 Task: Add Organic Mushroom Nutrition Creamy Vanilla to the cart.
Action: Mouse moved to (256, 123)
Screenshot: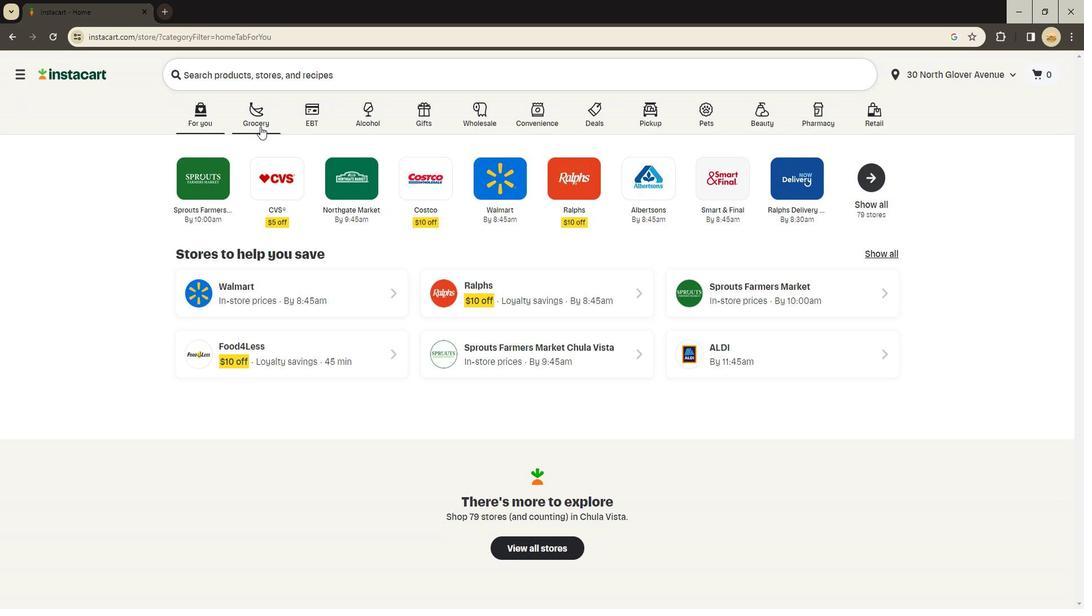 
Action: Mouse pressed left at (256, 123)
Screenshot: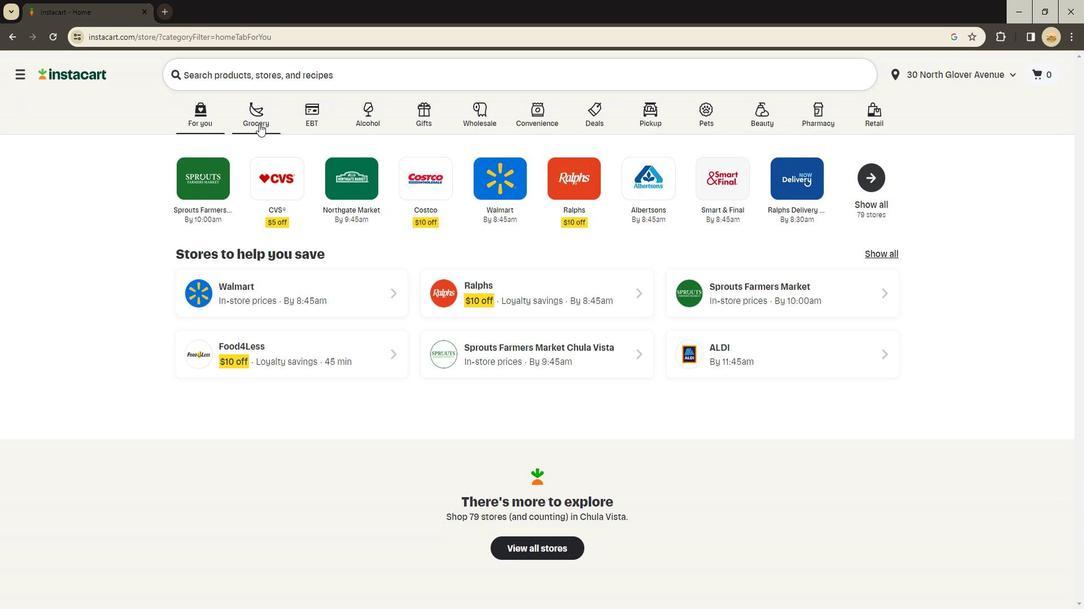 
Action: Mouse moved to (241, 337)
Screenshot: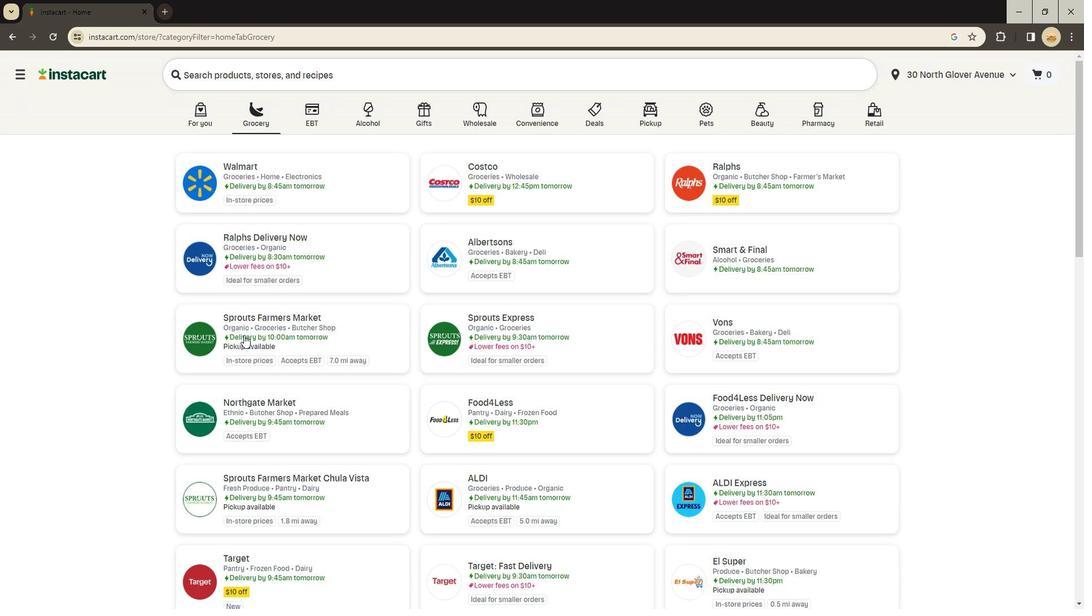 
Action: Mouse pressed left at (241, 337)
Screenshot: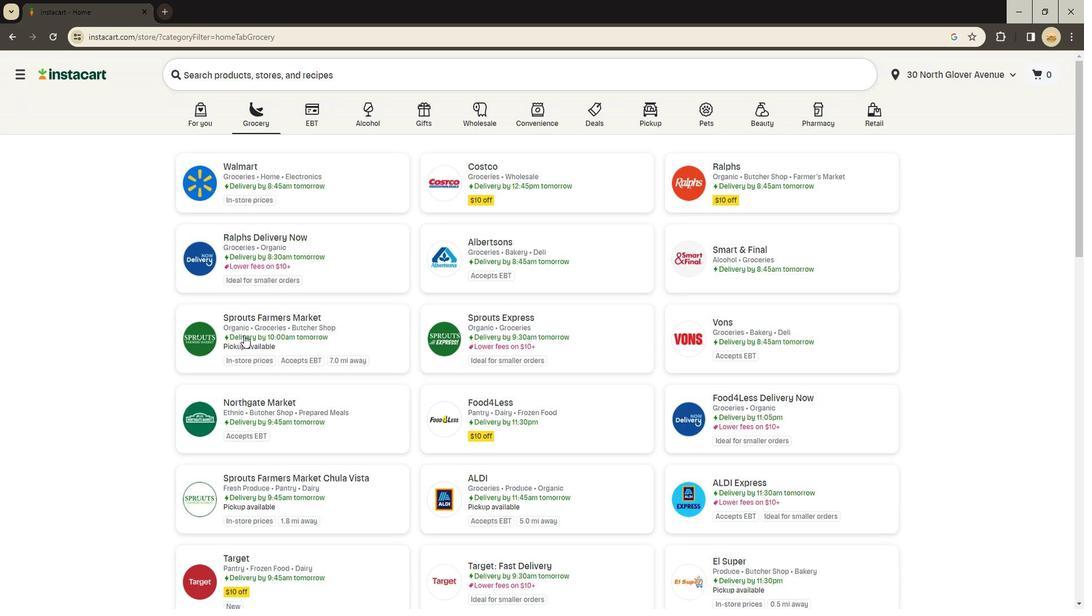 
Action: Mouse moved to (3, 388)
Screenshot: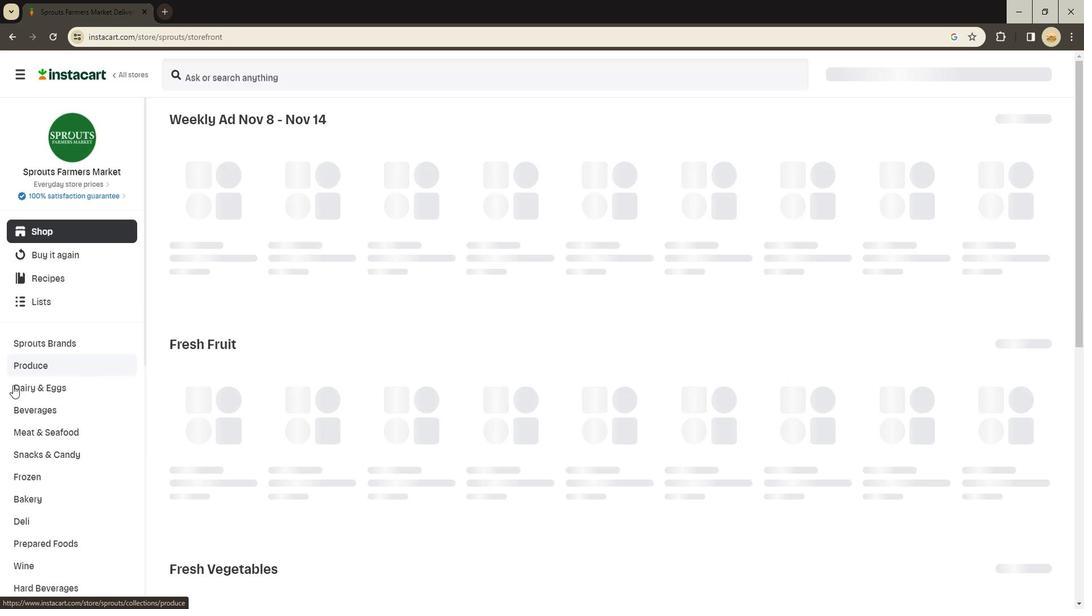 
Action: Mouse scrolled (3, 387) with delta (0, 0)
Screenshot: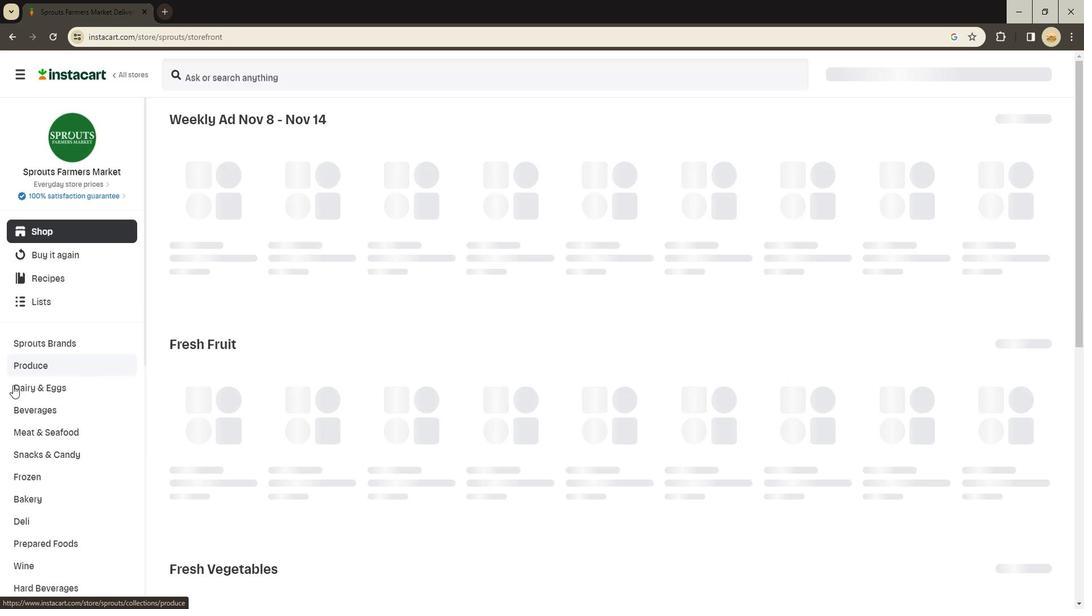 
Action: Mouse moved to (2, 388)
Screenshot: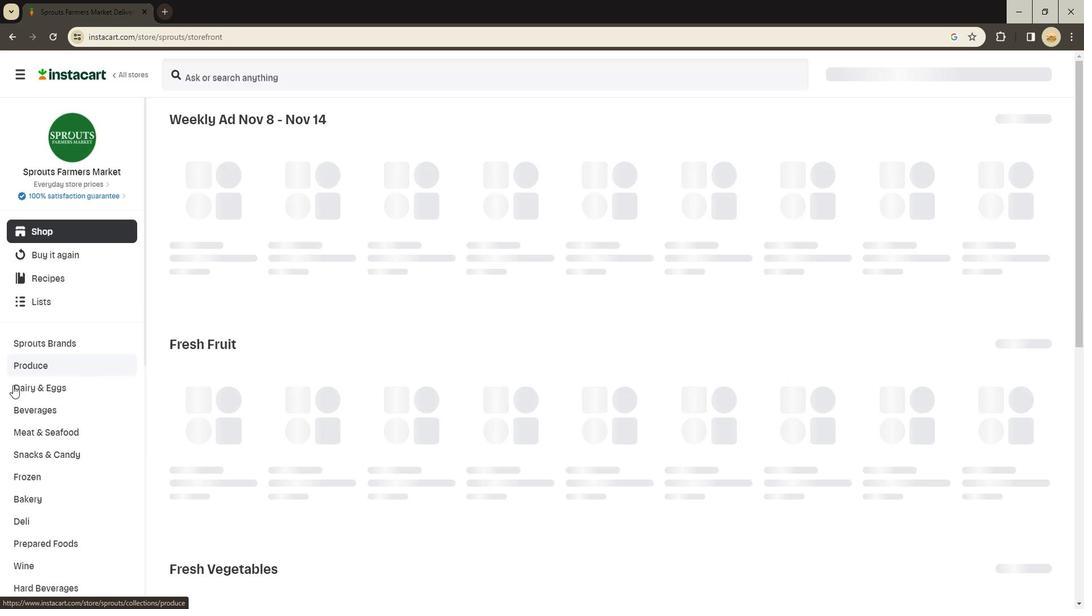
Action: Mouse scrolled (2, 387) with delta (0, 0)
Screenshot: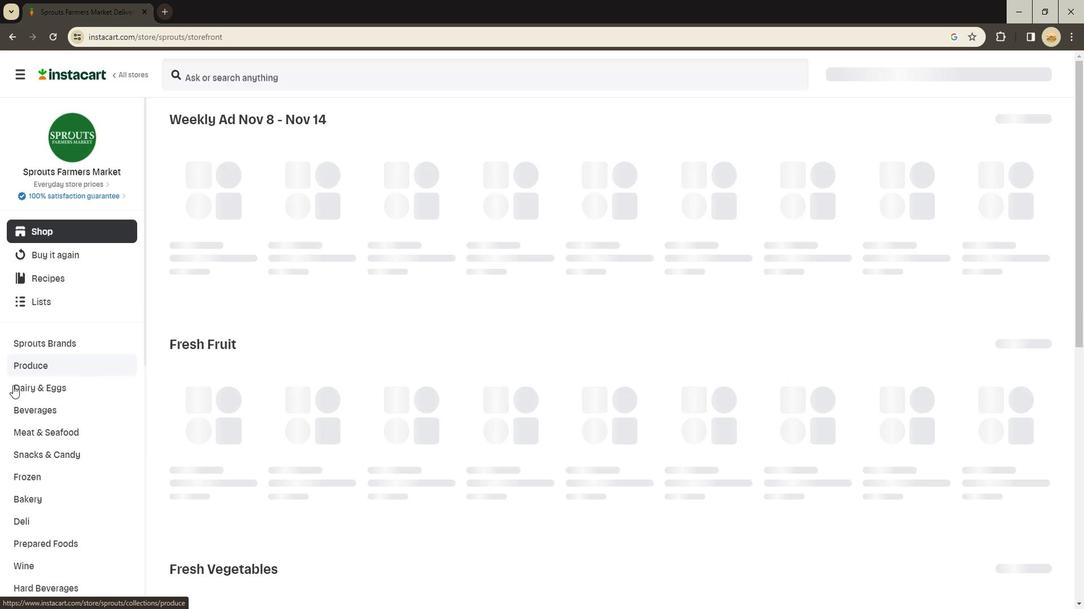 
Action: Mouse scrolled (2, 387) with delta (0, 0)
Screenshot: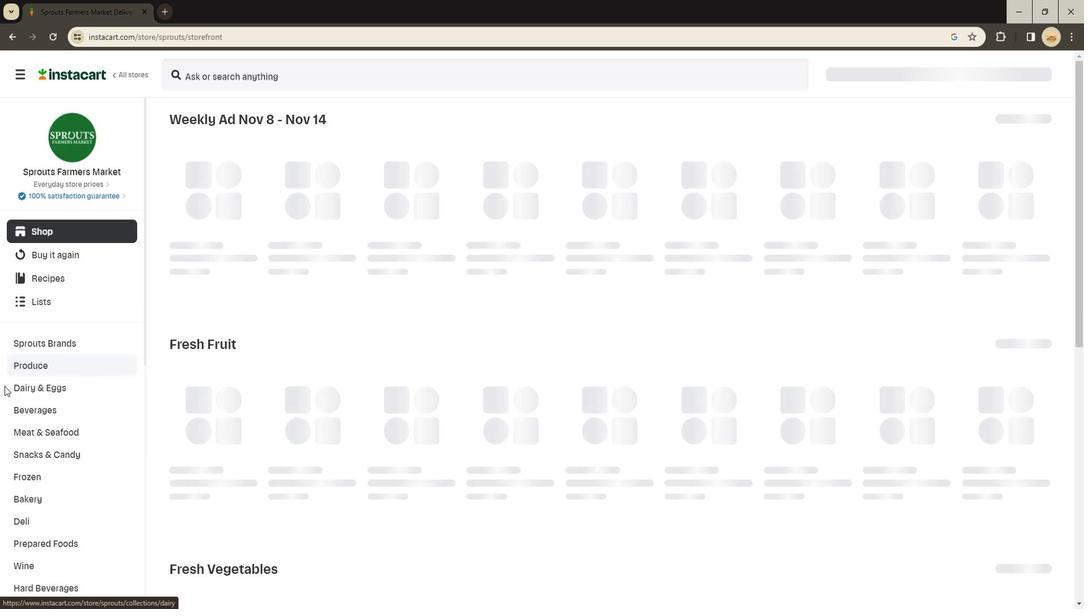 
Action: Mouse scrolled (2, 387) with delta (0, 0)
Screenshot: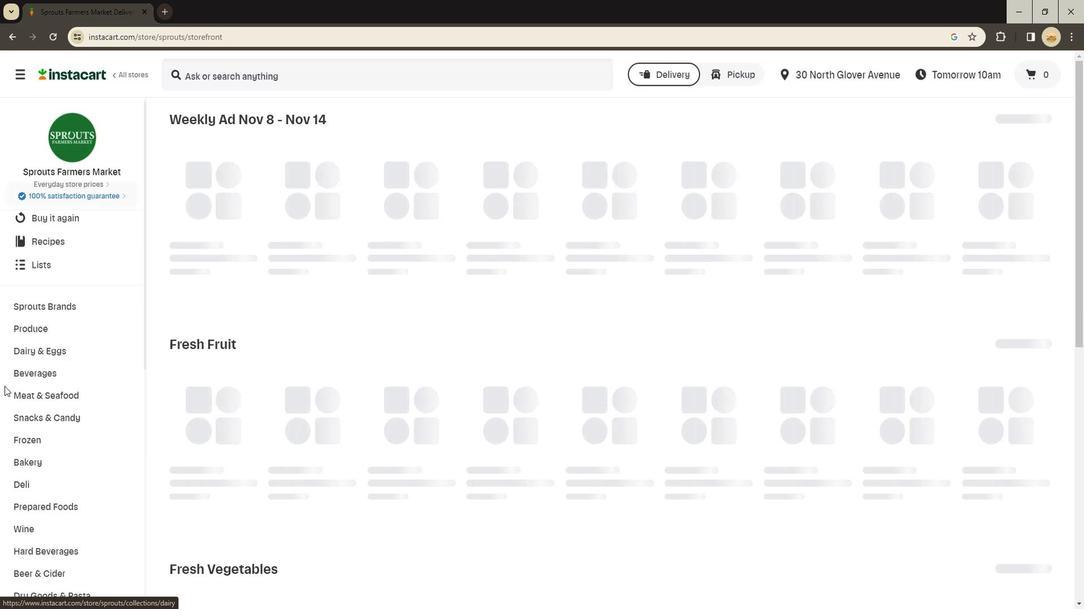 
Action: Mouse scrolled (2, 387) with delta (0, 0)
Screenshot: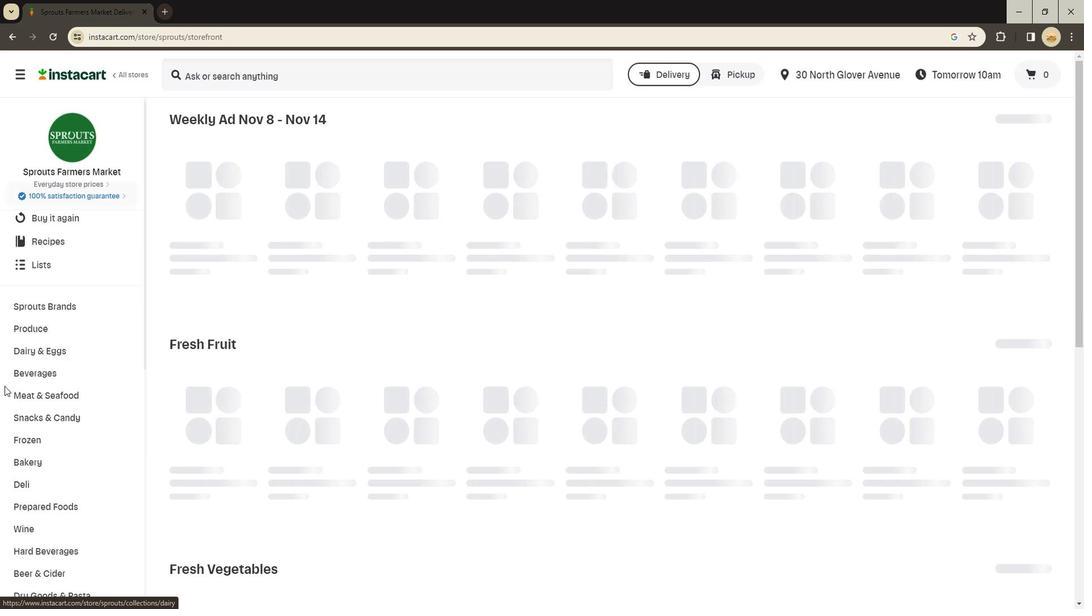 
Action: Mouse scrolled (2, 387) with delta (0, 0)
Screenshot: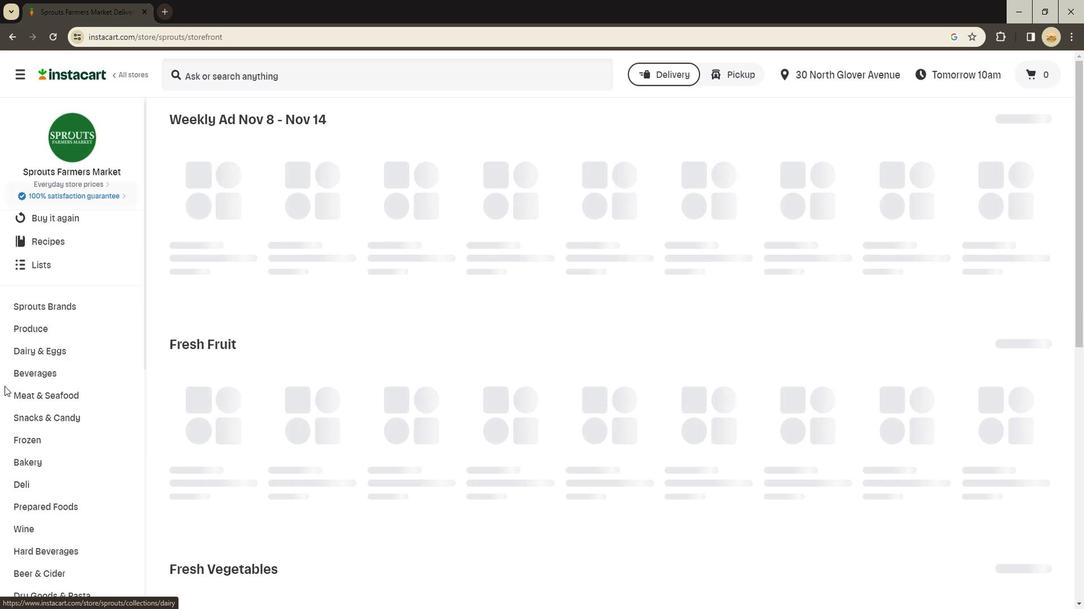 
Action: Mouse moved to (53, 437)
Screenshot: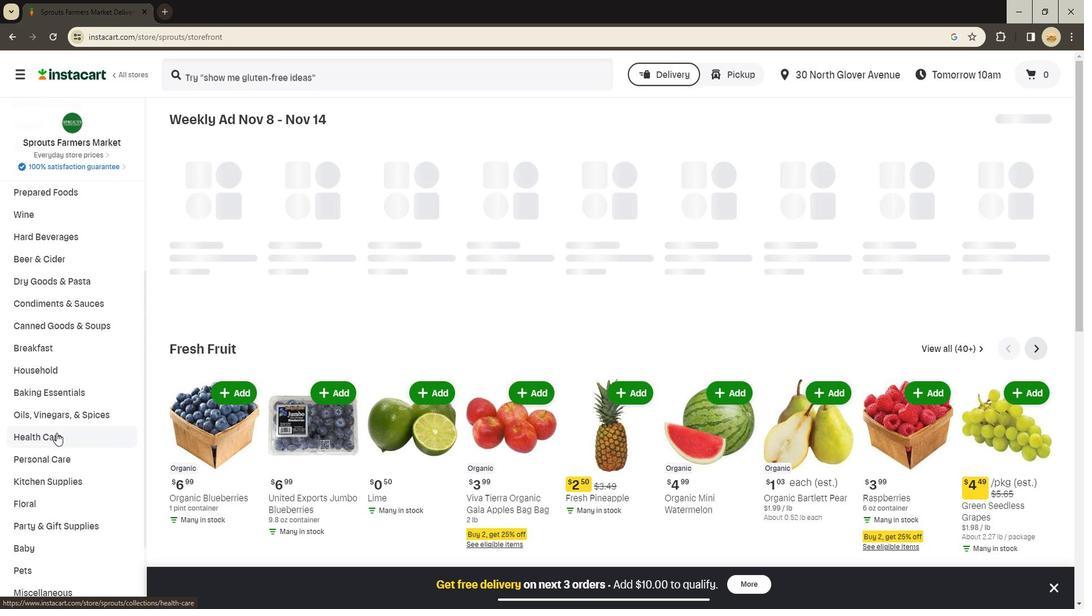 
Action: Mouse pressed left at (53, 437)
Screenshot: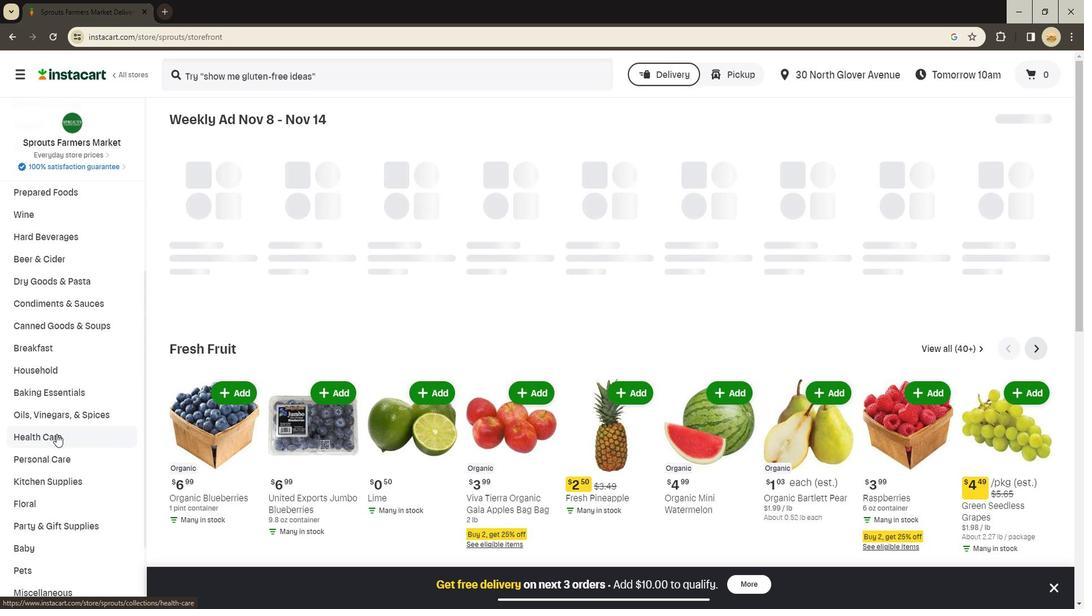 
Action: Mouse moved to (831, 149)
Screenshot: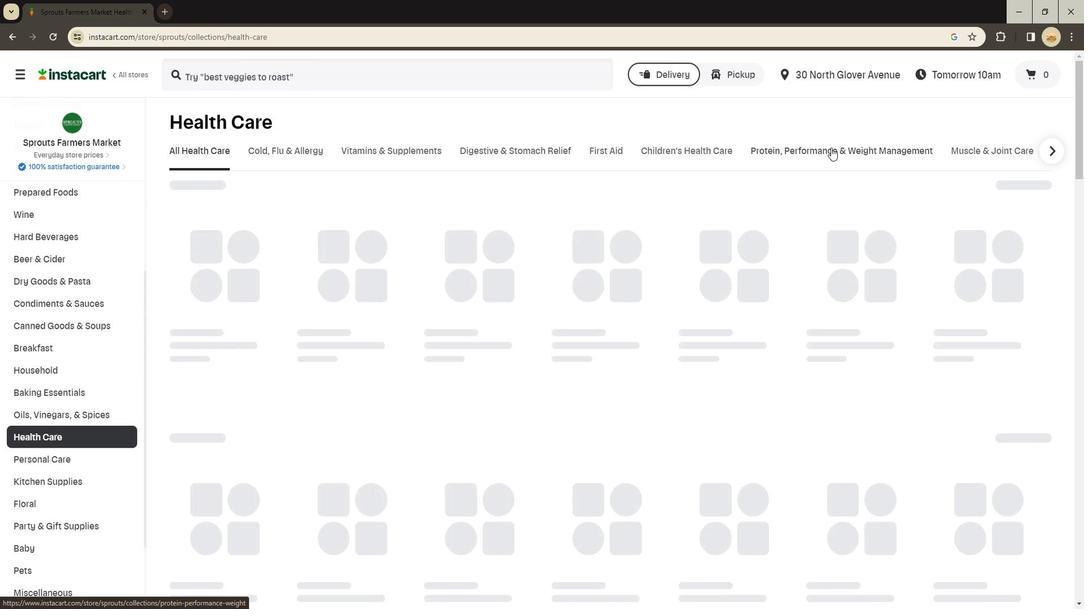 
Action: Mouse pressed left at (831, 149)
Screenshot: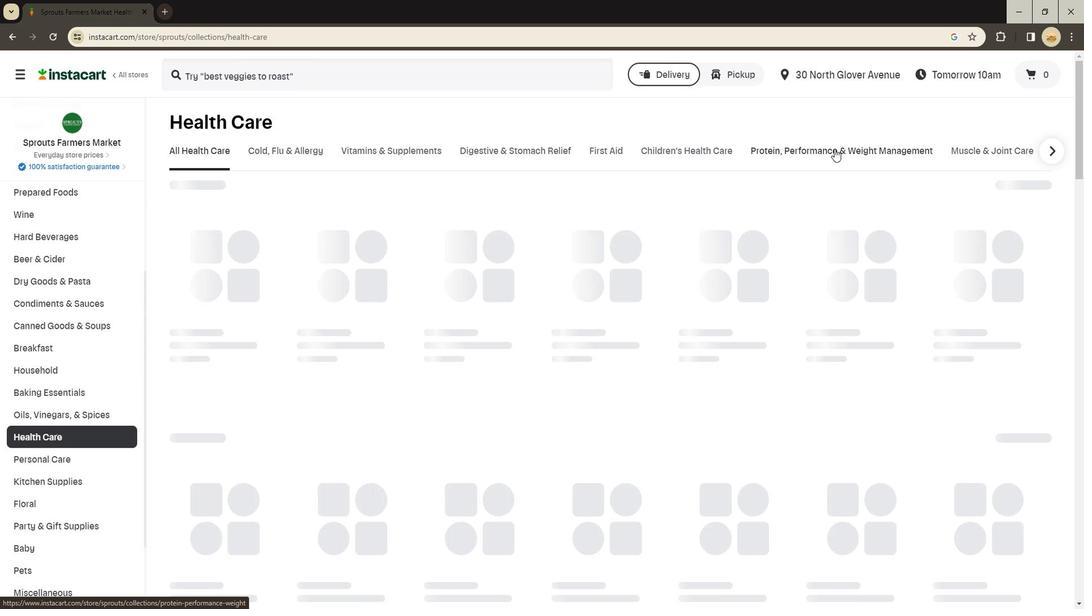 
Action: Mouse moved to (289, 200)
Screenshot: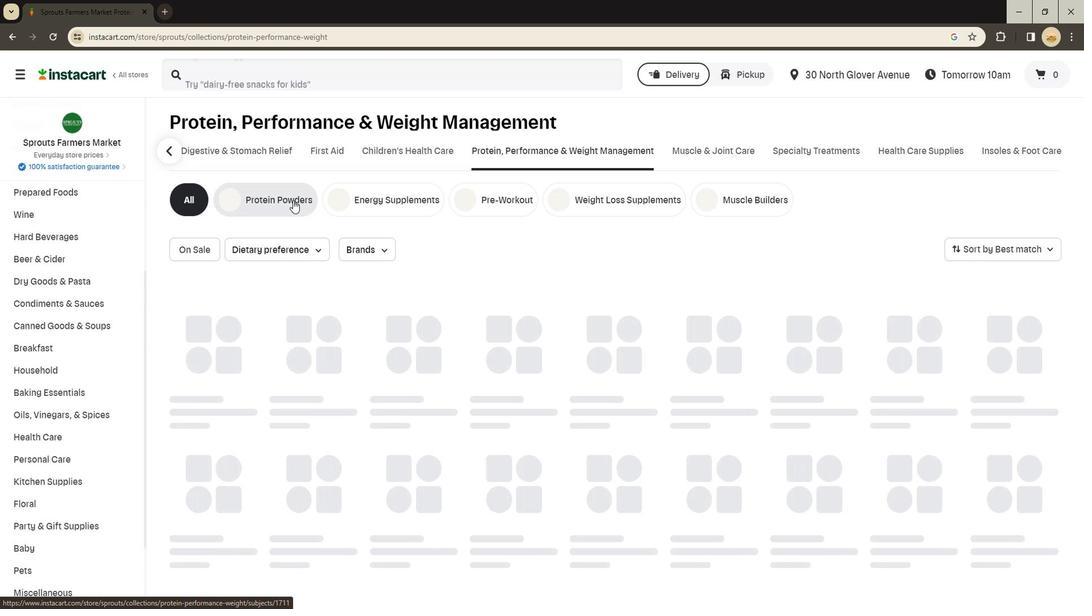 
Action: Mouse pressed left at (289, 200)
Screenshot: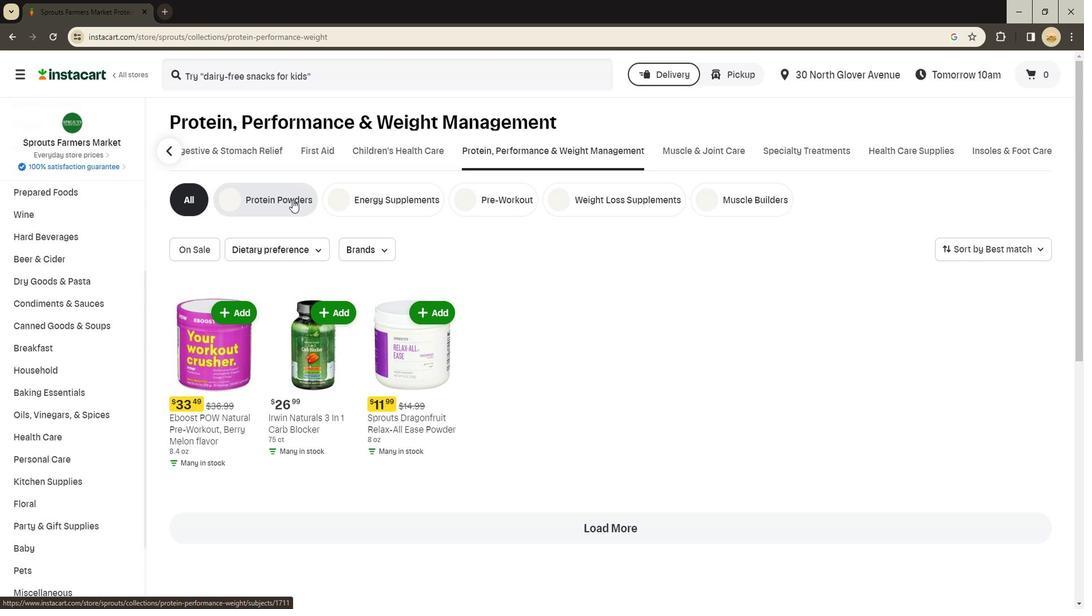 
Action: Mouse moved to (364, 78)
Screenshot: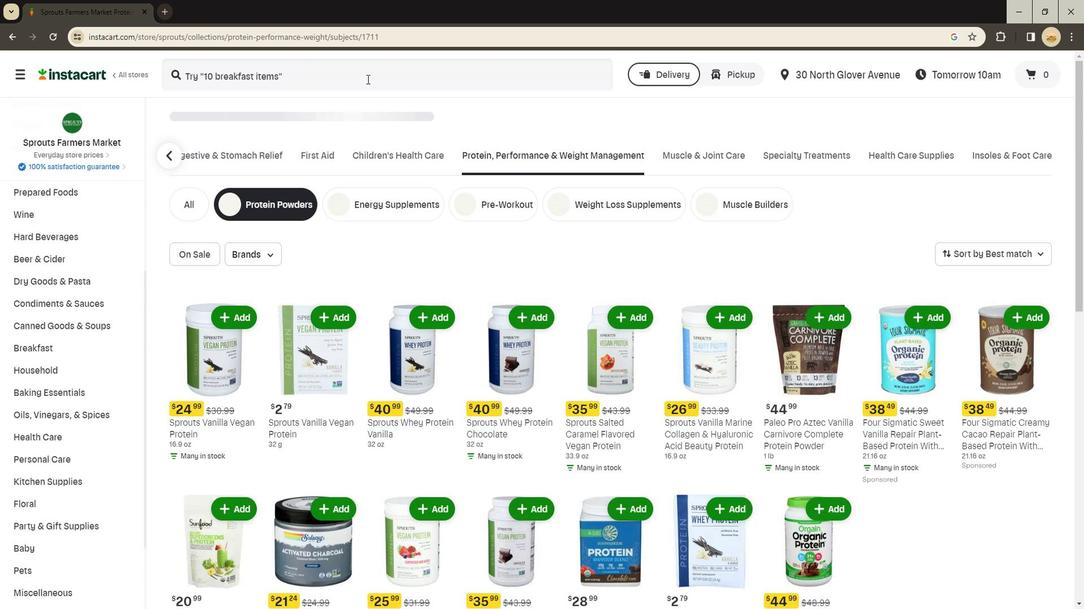 
Action: Mouse pressed left at (364, 78)
Screenshot: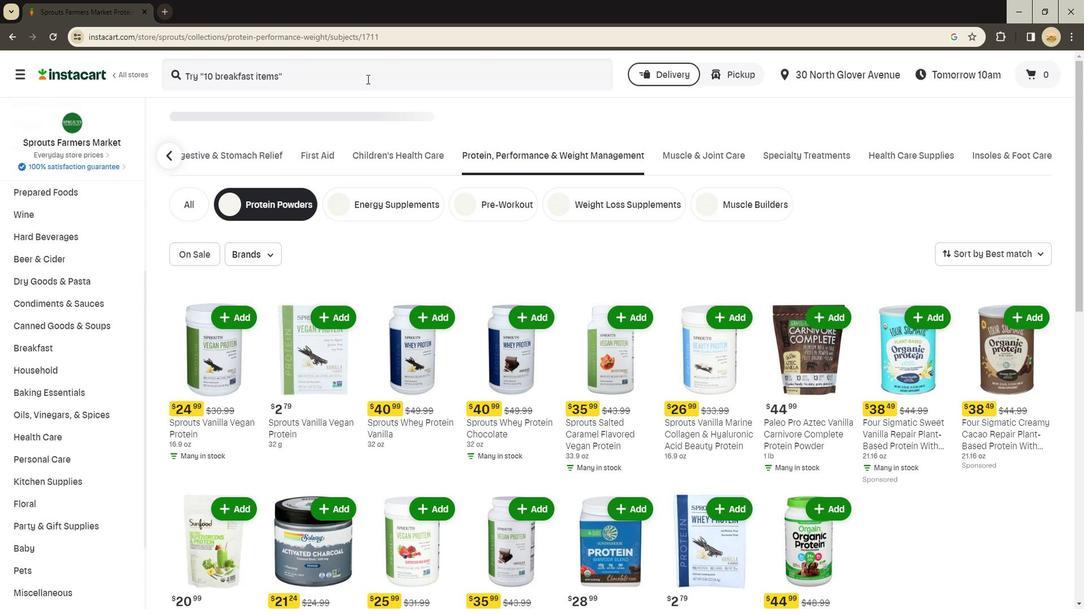 
Action: Key pressed <Key.shift><Key.shift><Key.shift>Organic<Key.space><Key.shift>Mushroom<Key.space><Key.shift>Nutrition<Key.space><Key.shift><Key.shift>Creamy<Key.space><Key.shift>Vanilla<Key.space><Key.enter>
Screenshot: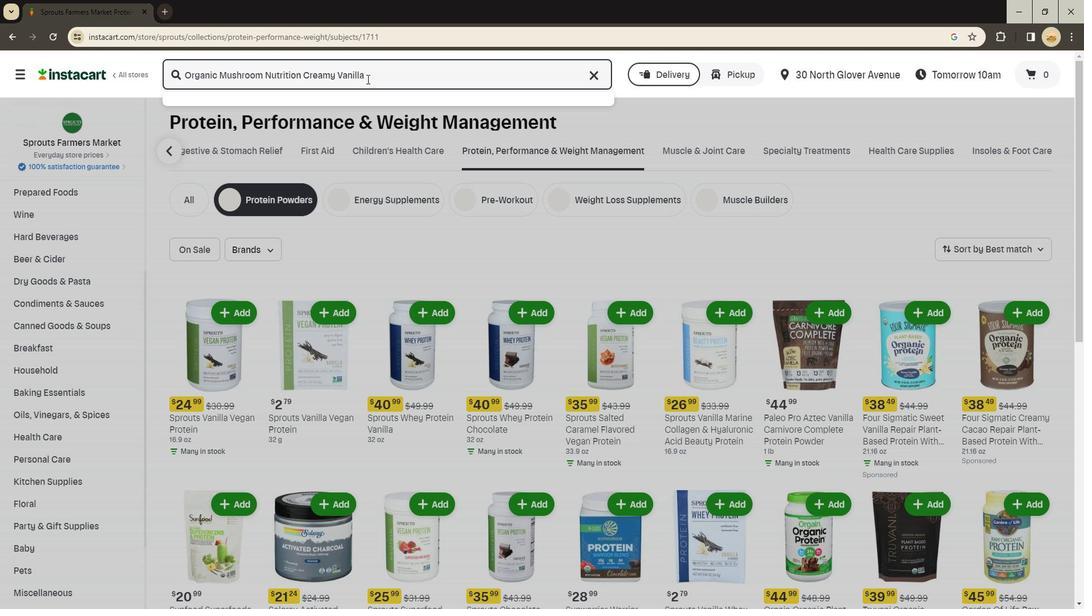 
Action: Mouse moved to (902, 370)
Screenshot: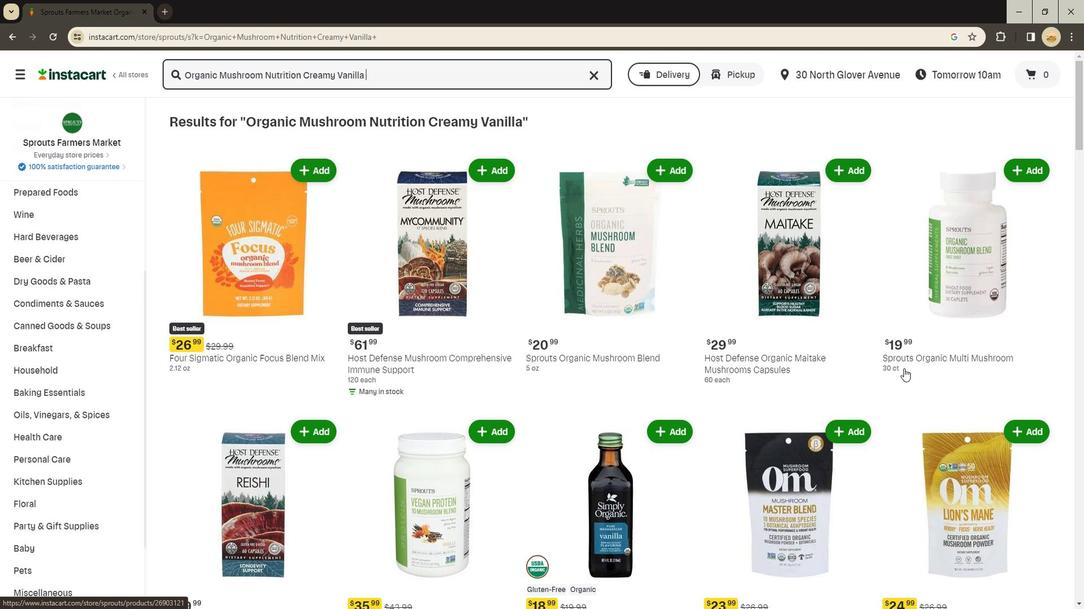 
Action: Mouse scrolled (902, 369) with delta (0, 0)
Screenshot: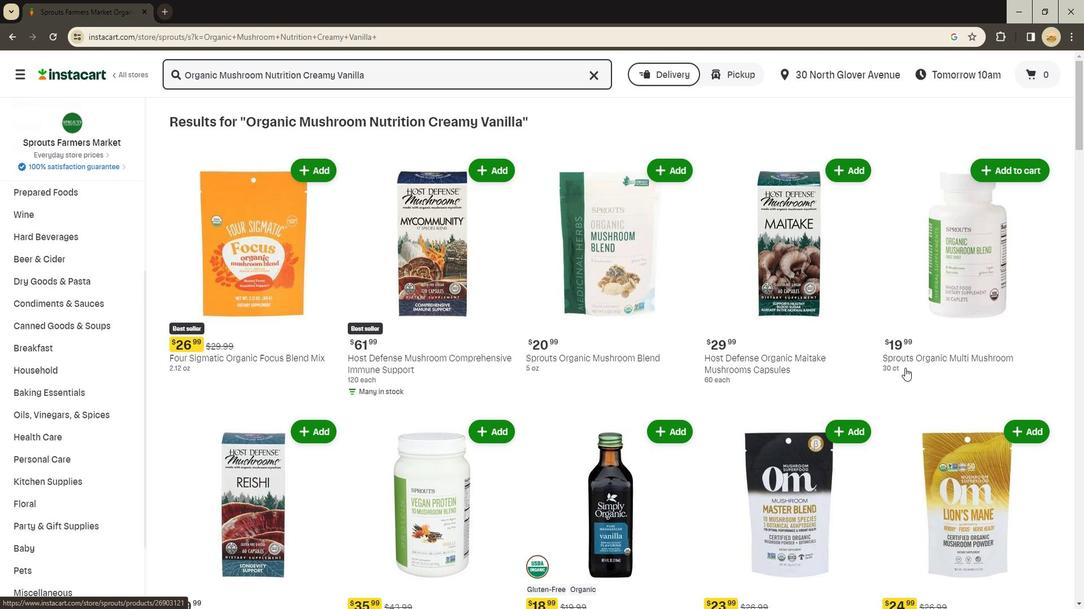 
Action: Mouse scrolled (902, 369) with delta (0, 0)
Screenshot: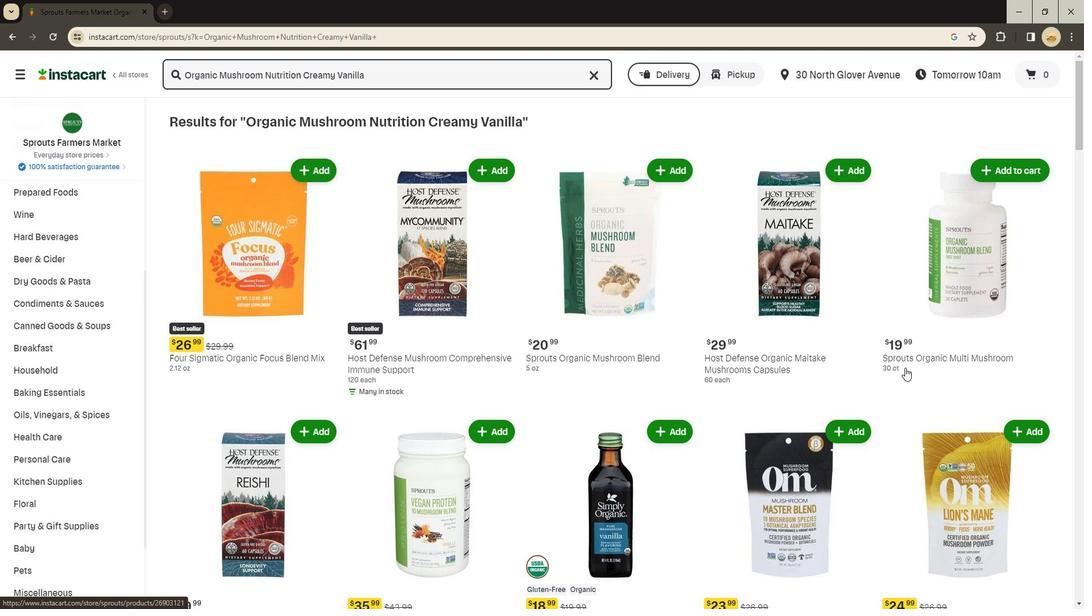 
Action: Mouse moved to (902, 370)
Screenshot: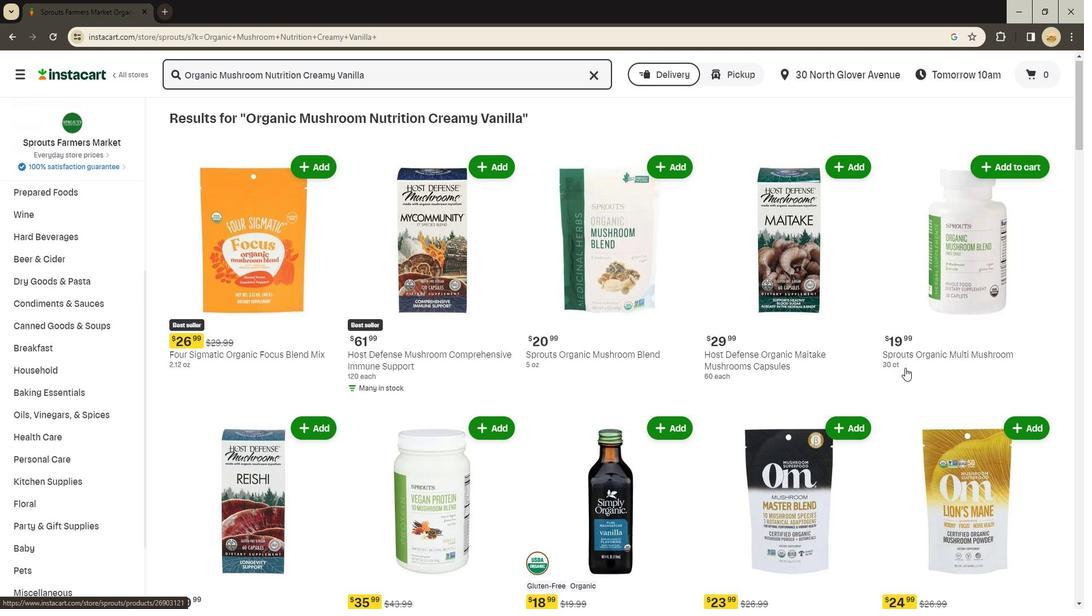 
Action: Mouse scrolled (902, 369) with delta (0, 0)
Screenshot: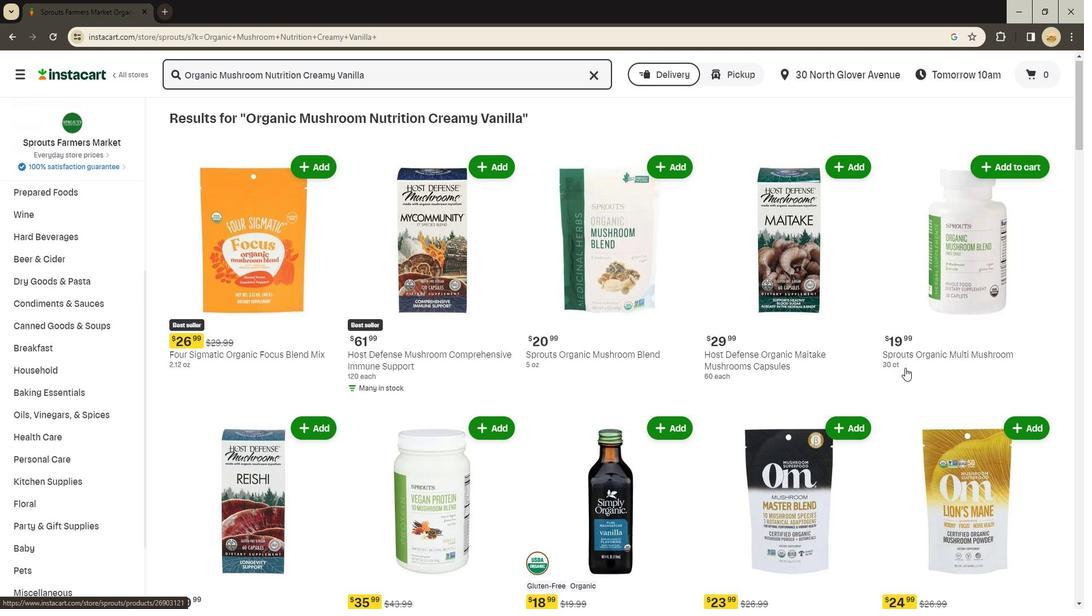 
Action: Mouse moved to (901, 371)
Screenshot: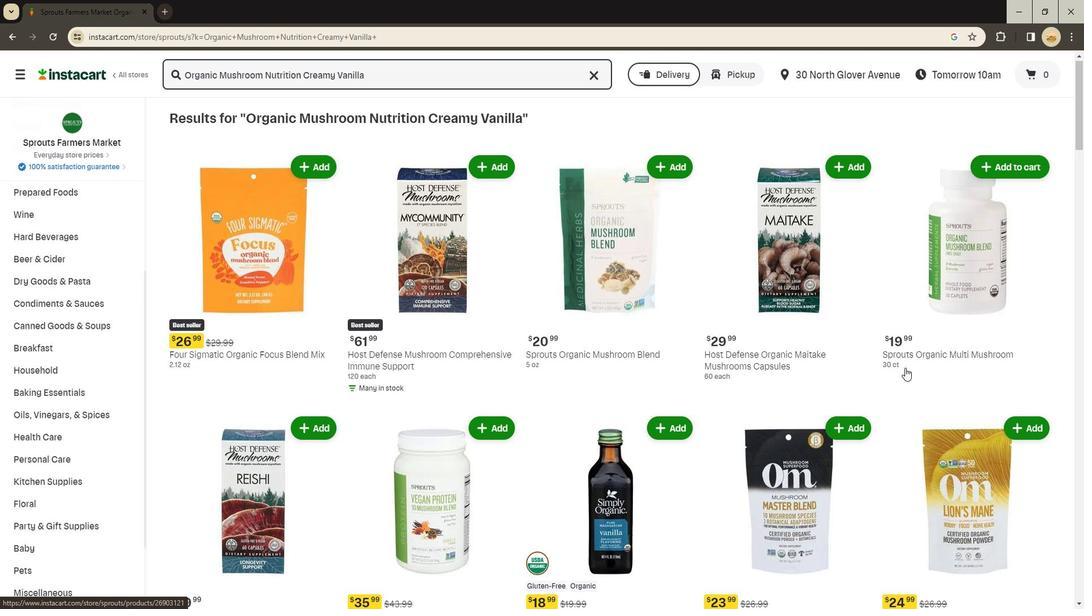 
Action: Mouse scrolled (901, 370) with delta (0, 0)
Screenshot: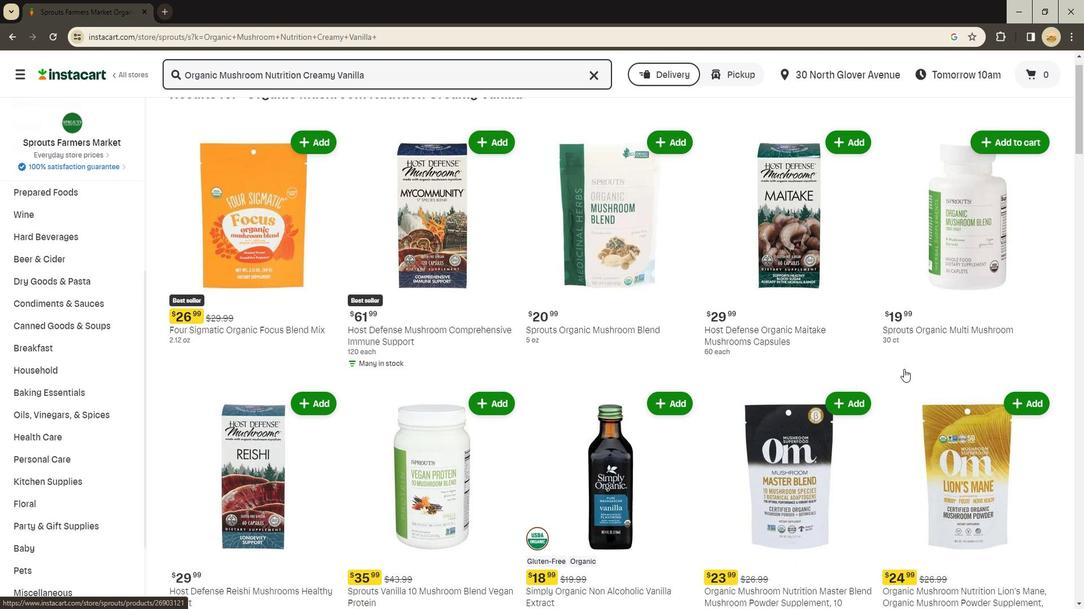 
Action: Mouse moved to (995, 403)
Screenshot: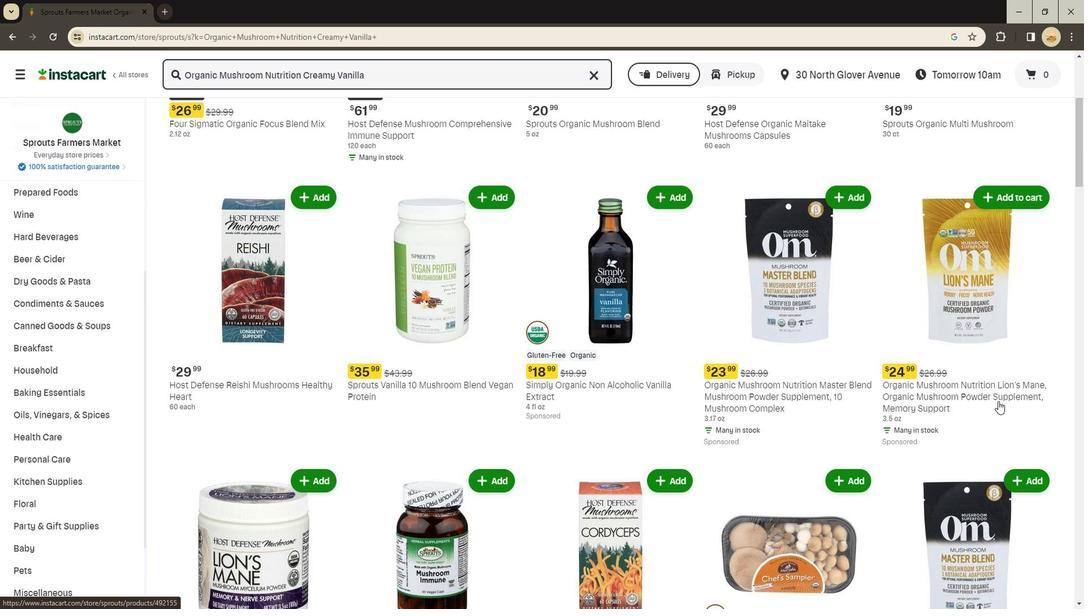 
Action: Mouse scrolled (995, 403) with delta (0, 0)
Screenshot: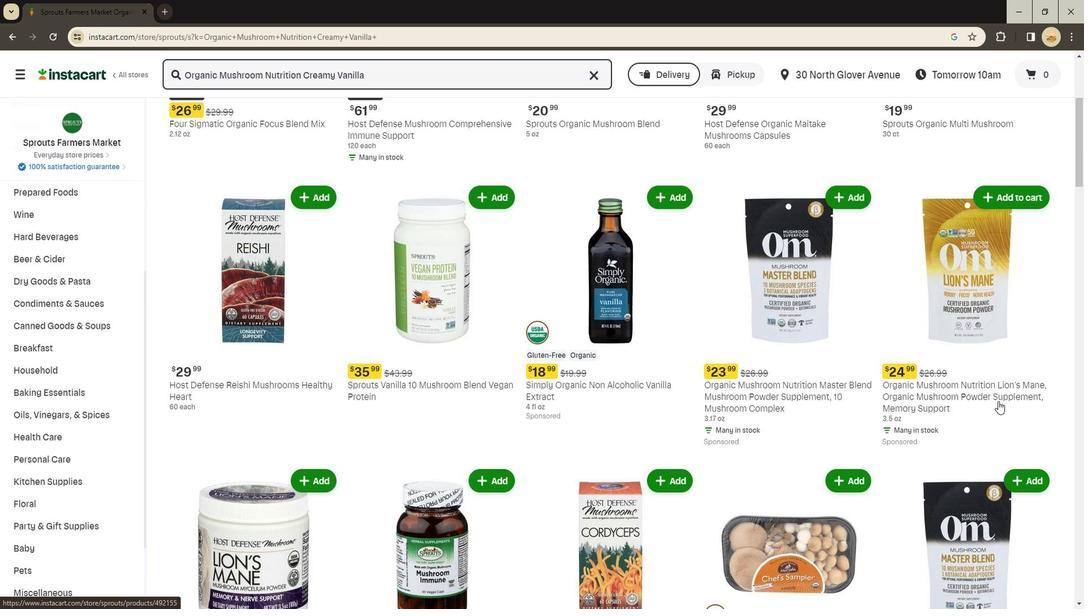 
Action: Mouse moved to (994, 408)
Screenshot: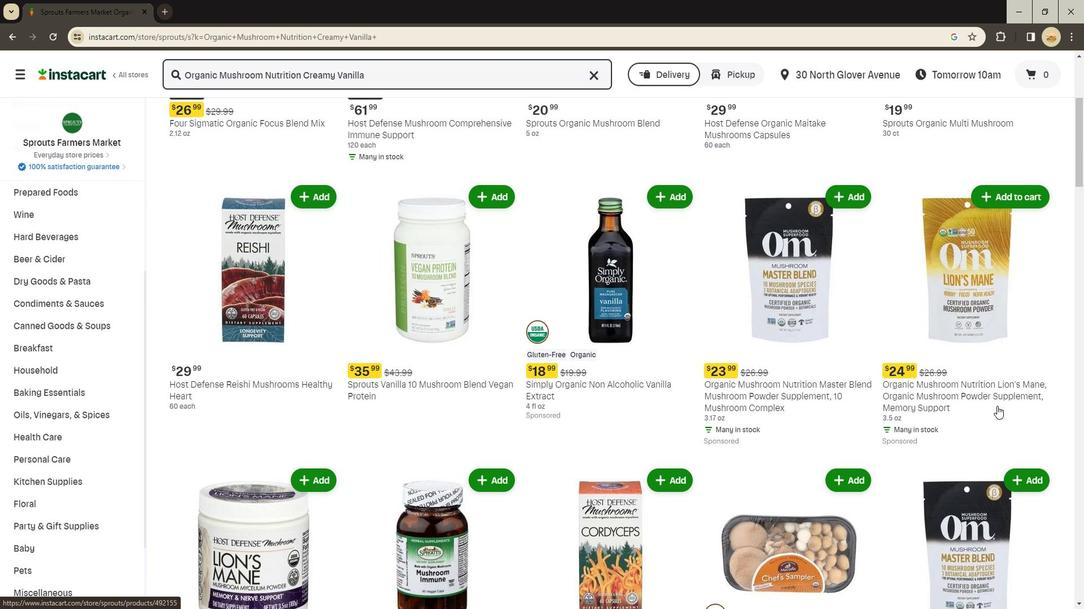 
Action: Mouse scrolled (994, 407) with delta (0, 0)
Screenshot: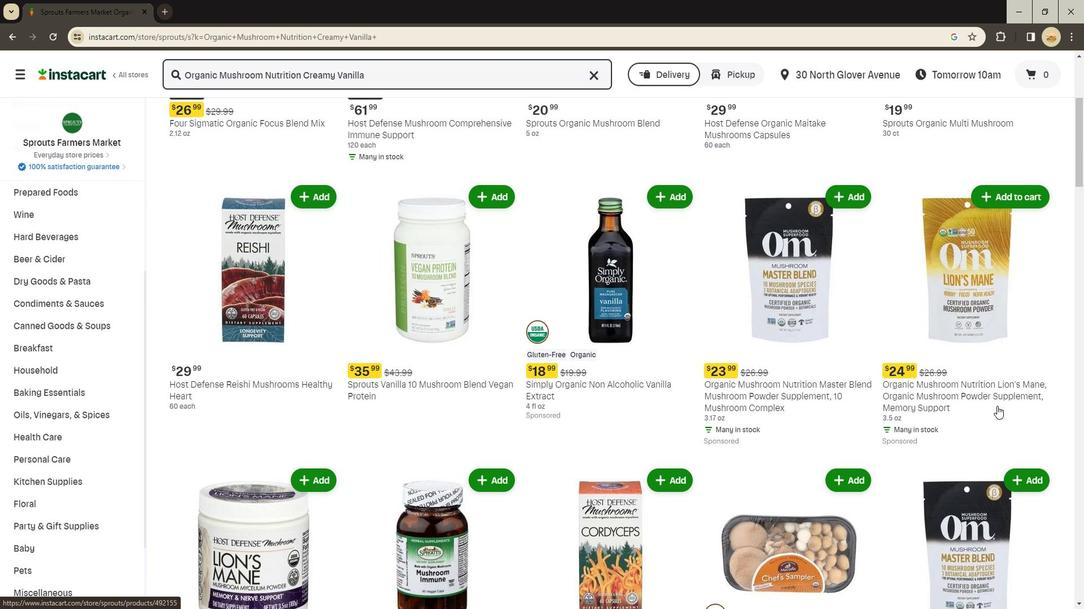 
Action: Mouse moved to (993, 409)
Screenshot: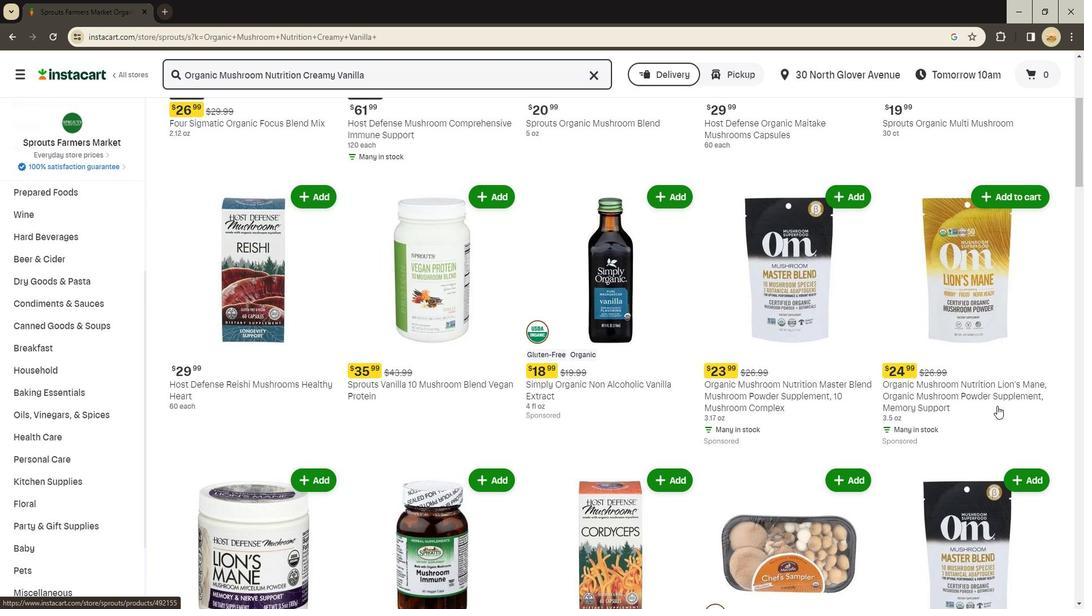 
Action: Mouse scrolled (993, 409) with delta (0, 0)
Screenshot: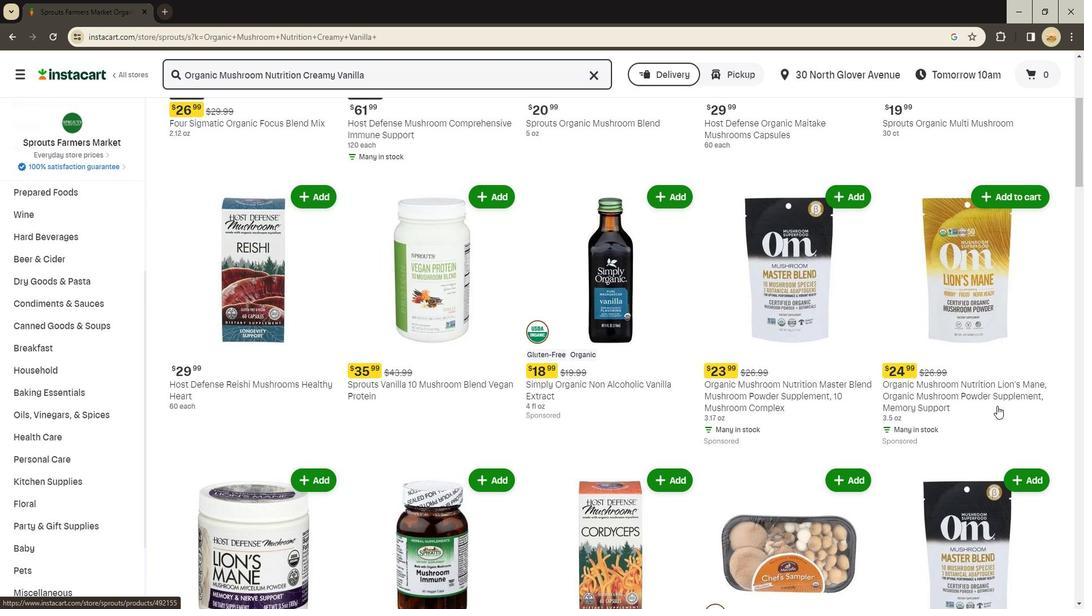 
Action: Mouse moved to (993, 409)
Screenshot: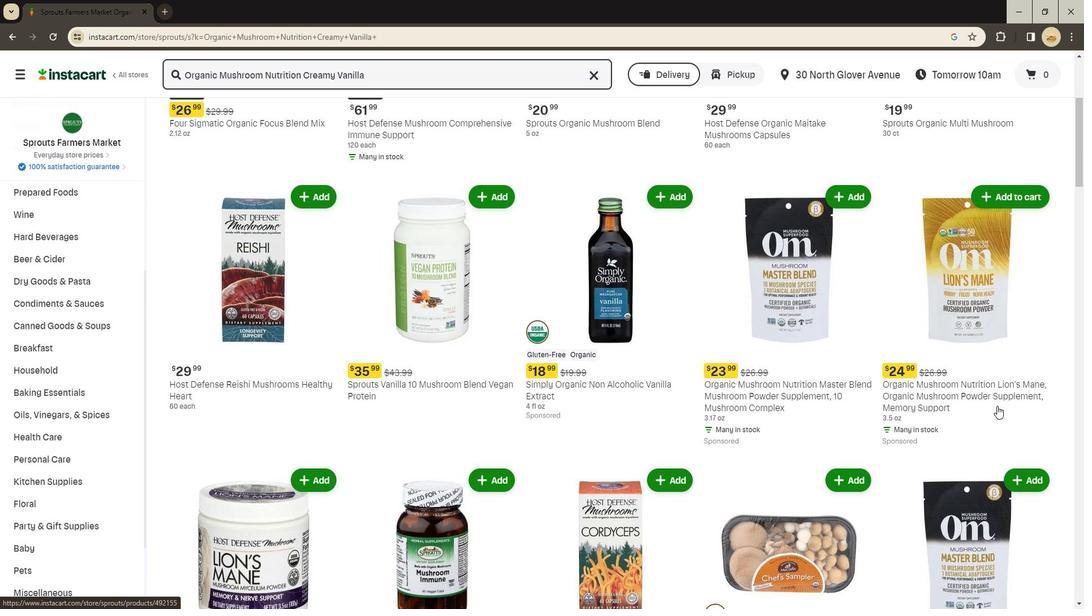 
Action: Mouse scrolled (993, 409) with delta (0, 0)
Screenshot: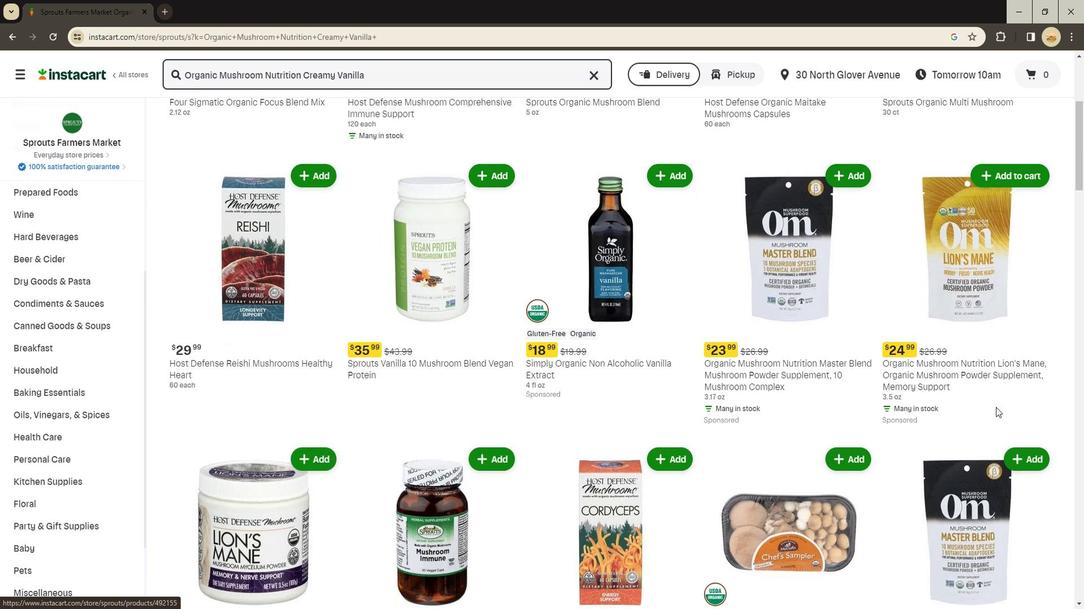 
Action: Mouse scrolled (993, 409) with delta (0, 0)
Screenshot: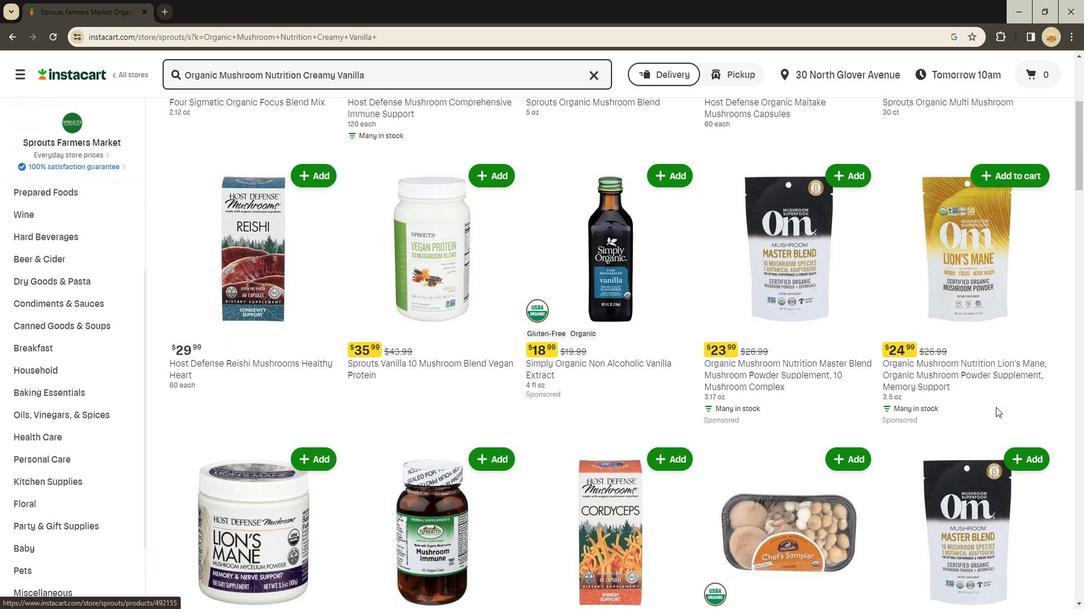 
Action: Mouse moved to (866, 376)
Screenshot: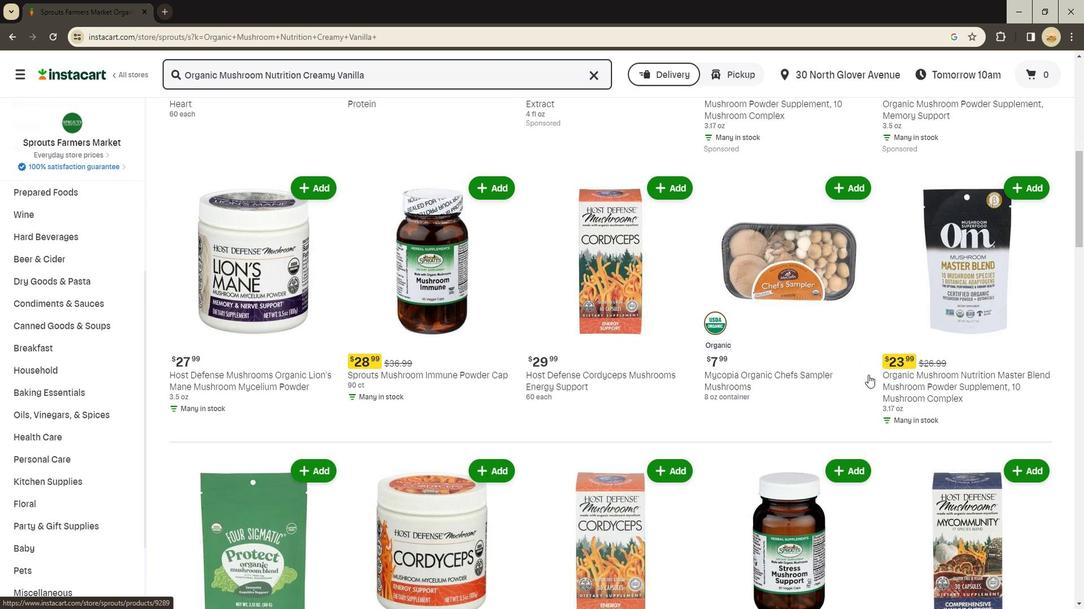 
Action: Mouse scrolled (866, 376) with delta (0, 0)
Screenshot: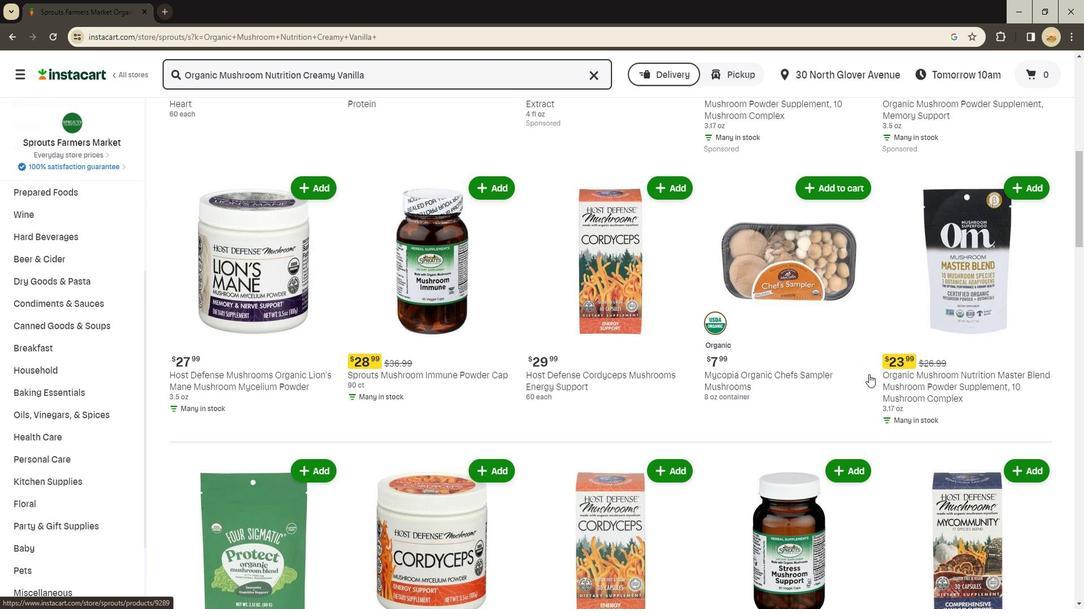 
Action: Mouse scrolled (866, 376) with delta (0, 0)
Screenshot: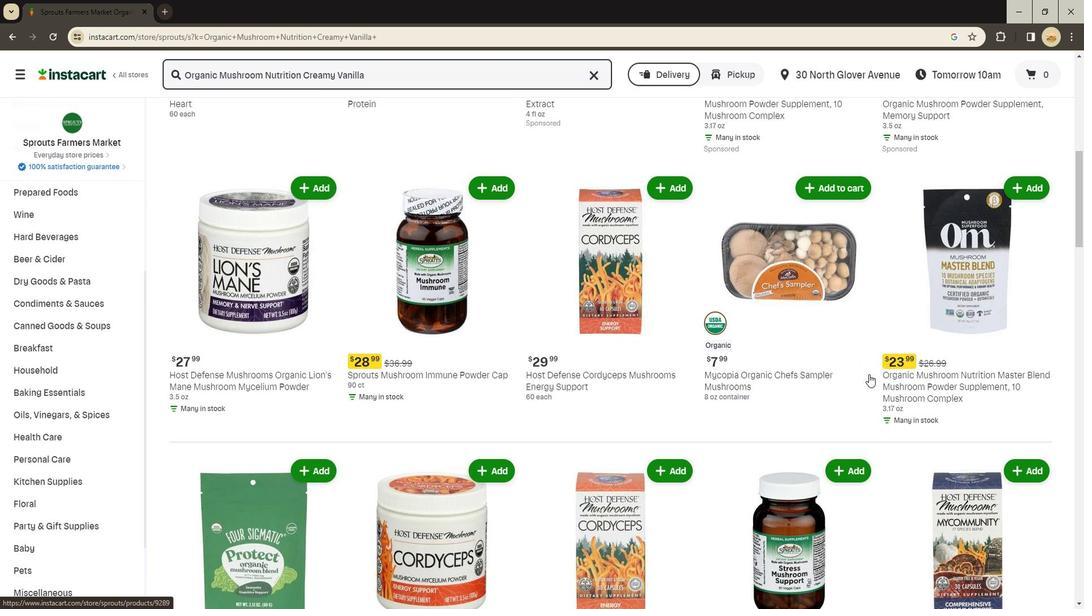 
Action: Mouse scrolled (866, 376) with delta (0, 0)
Screenshot: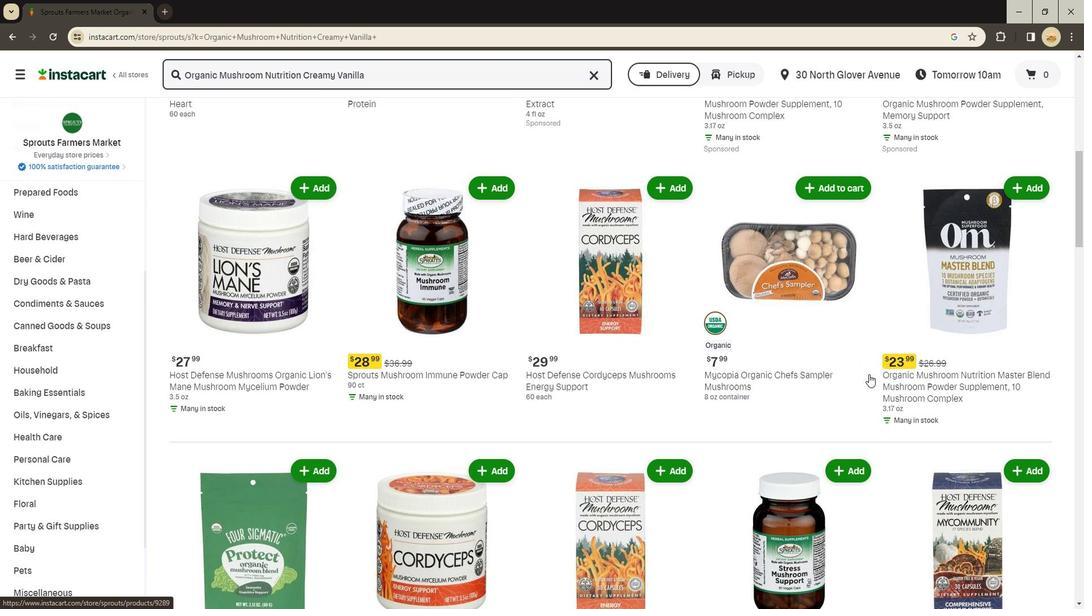 
Action: Mouse scrolled (866, 376) with delta (0, 0)
Screenshot: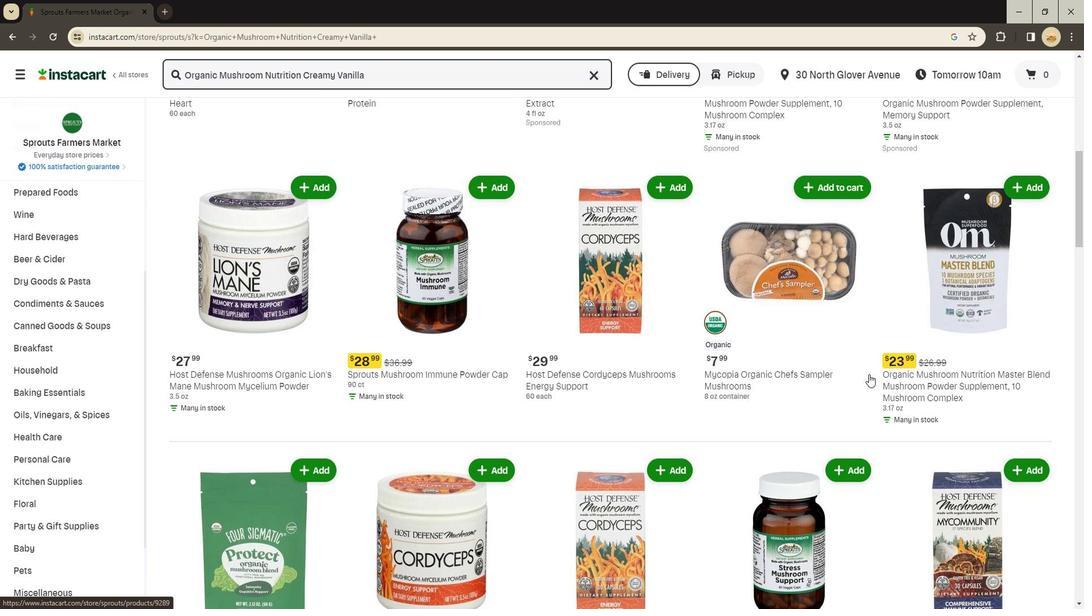 
Action: Mouse scrolled (866, 376) with delta (0, 0)
Screenshot: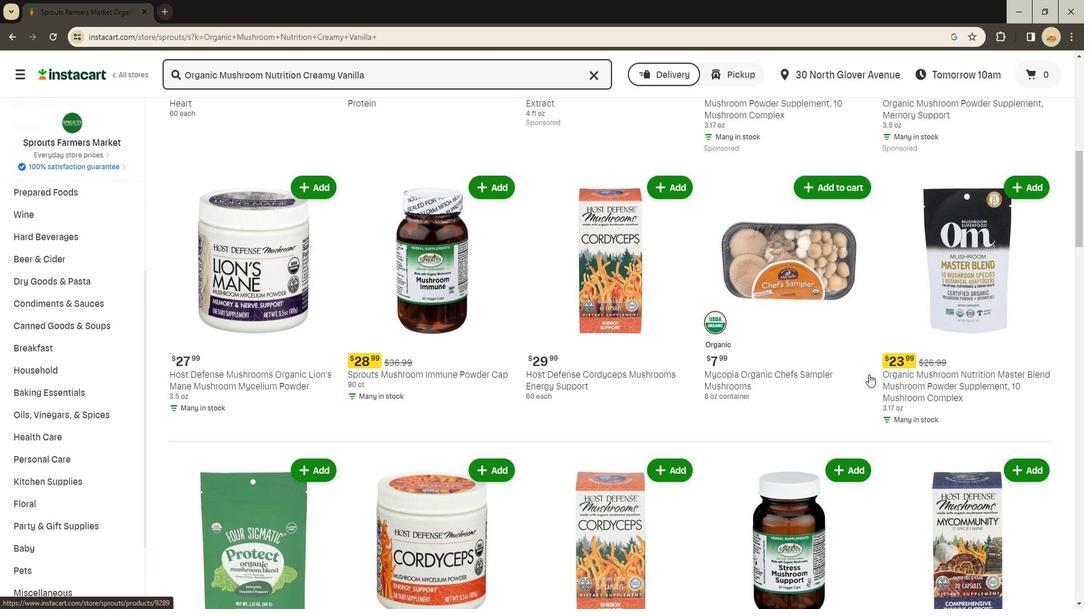 
Action: Mouse moved to (912, 361)
Screenshot: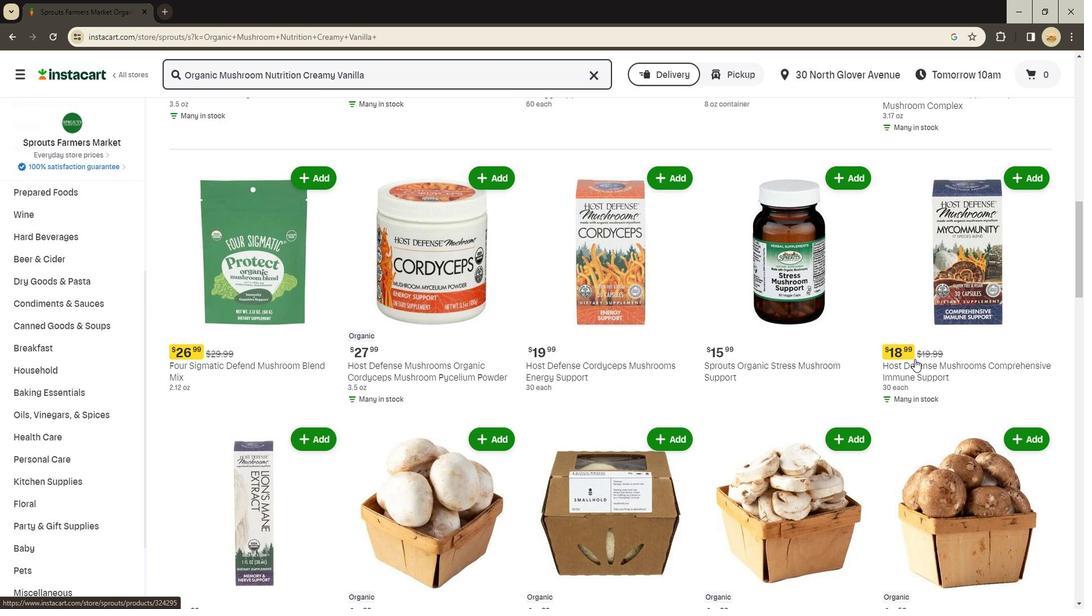 
Action: Mouse scrolled (912, 360) with delta (0, 0)
Screenshot: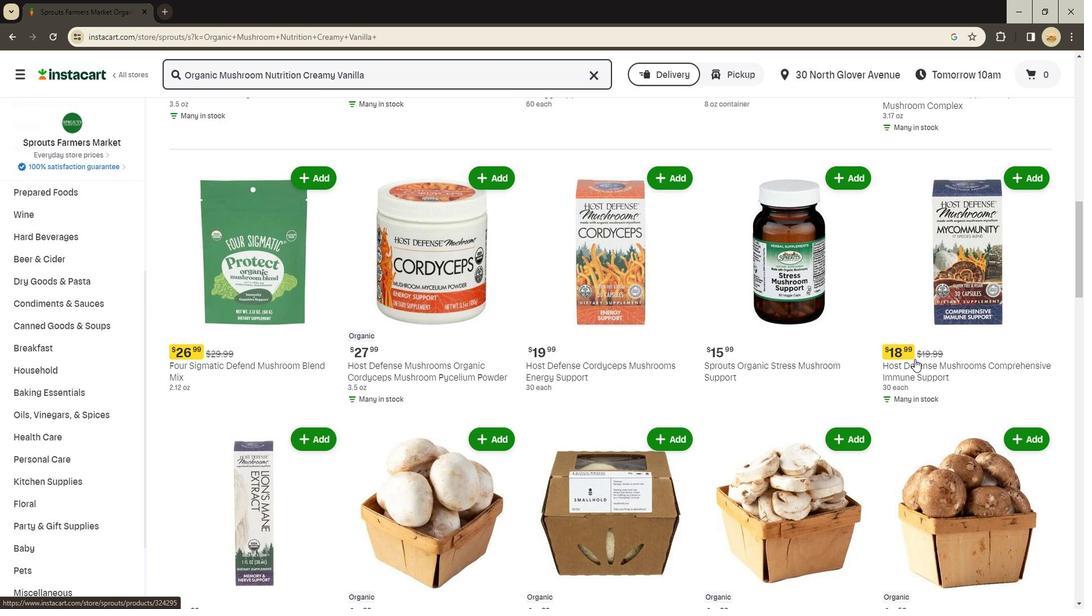 
Action: Mouse moved to (913, 361)
Screenshot: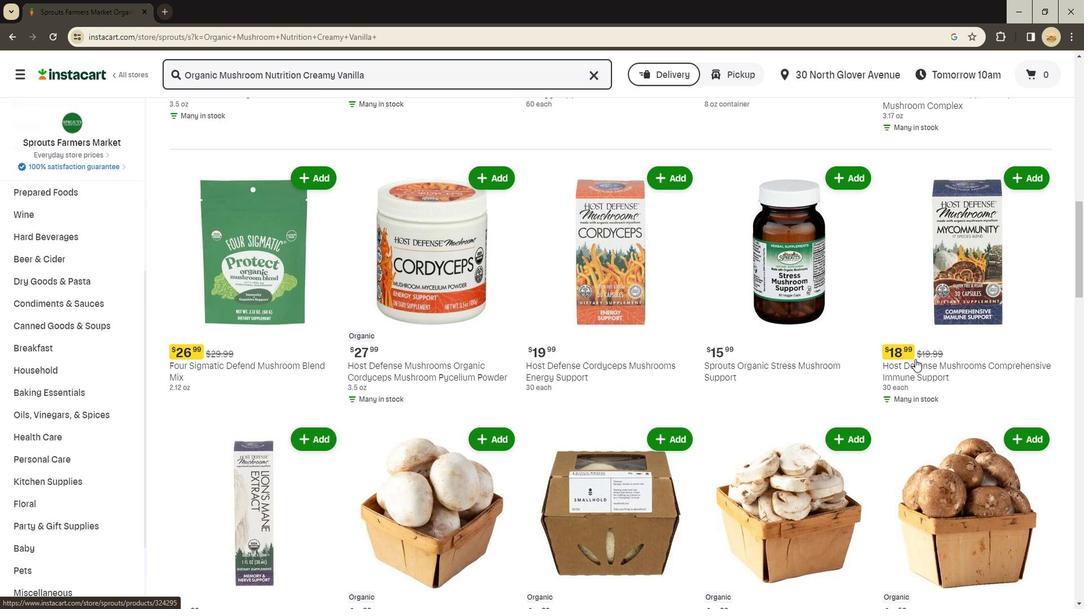 
Action: Mouse scrolled (913, 360) with delta (0, 0)
Screenshot: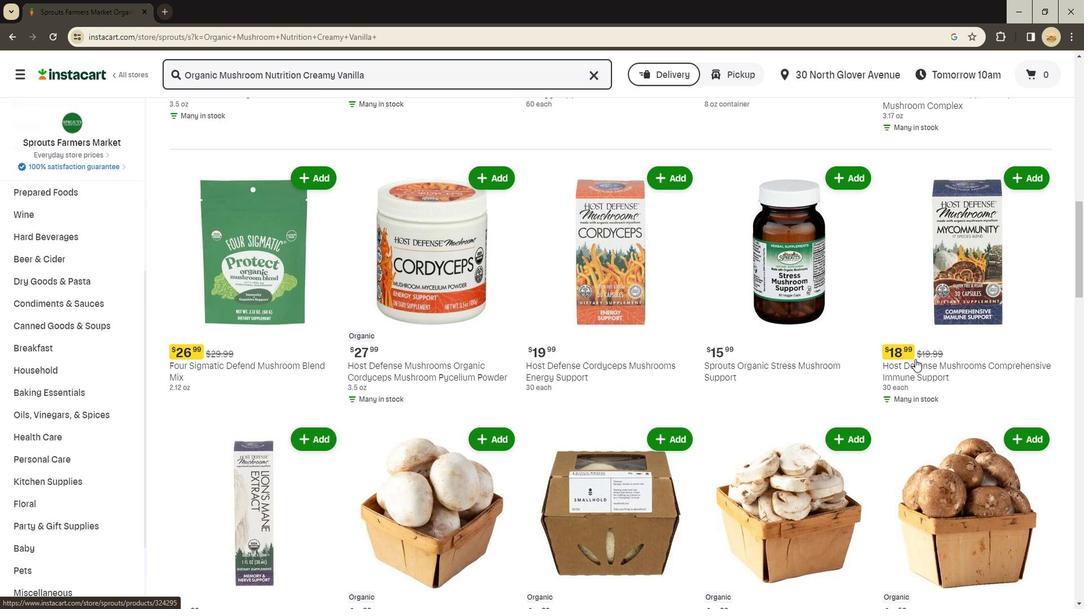 
Action: Mouse moved to (913, 361)
Screenshot: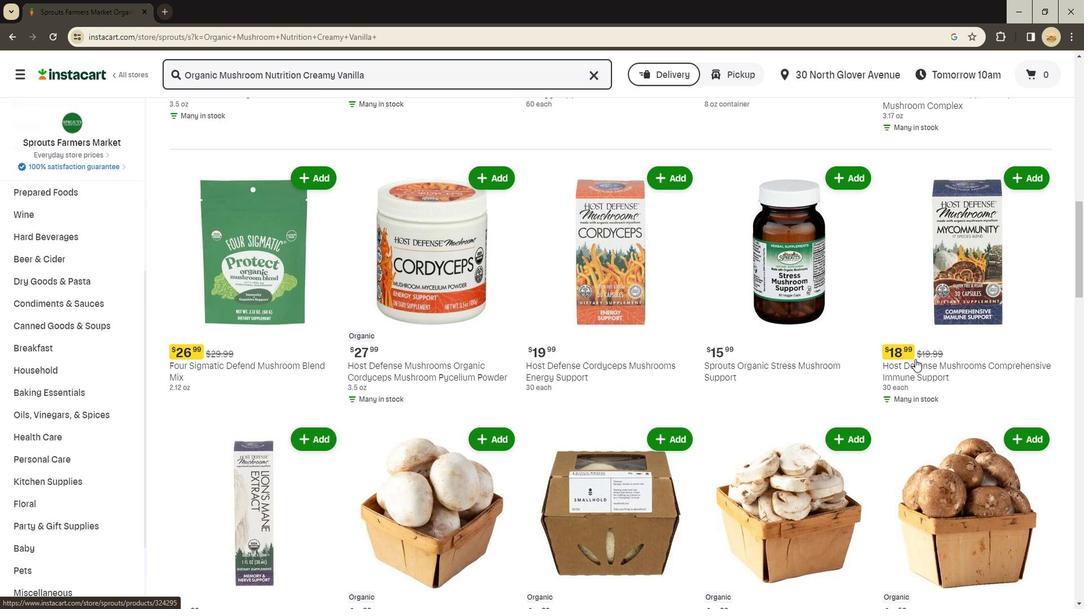 
Action: Mouse scrolled (913, 361) with delta (0, 0)
Screenshot: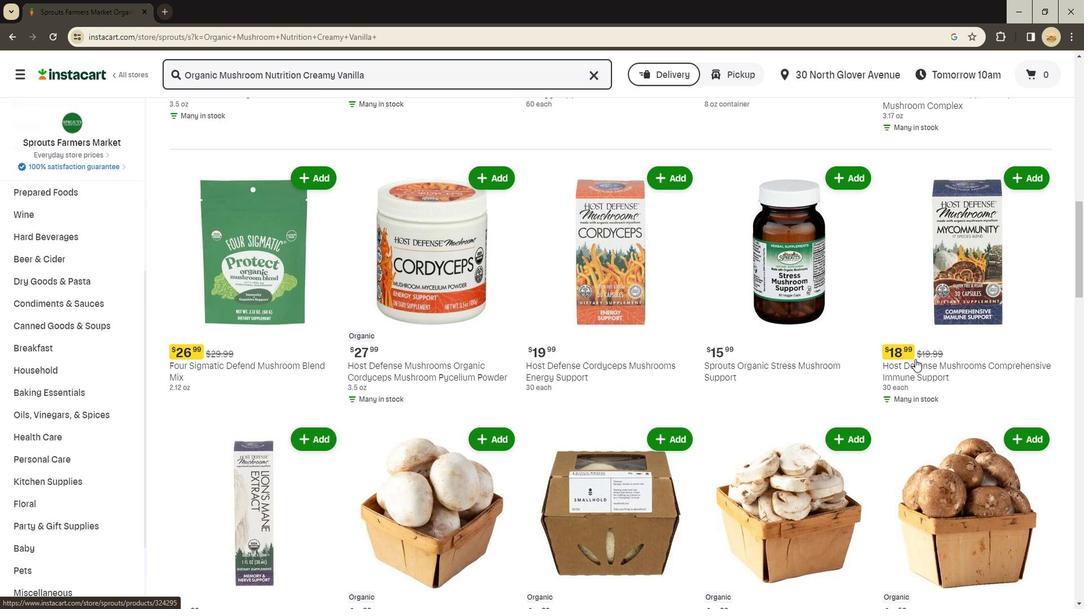 
Action: Mouse moved to (913, 362)
Screenshot: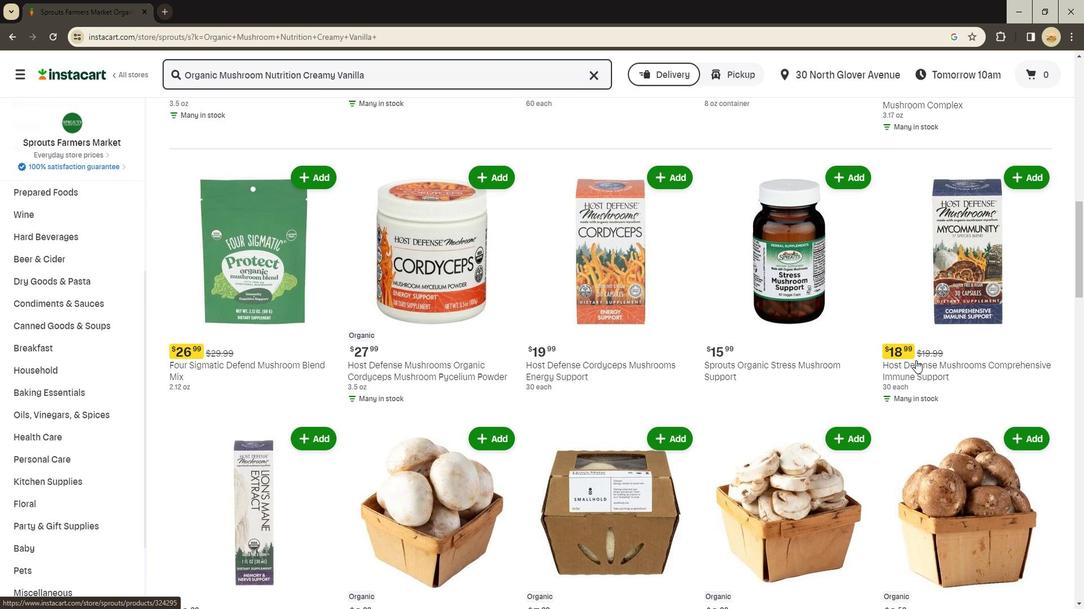 
Action: Mouse scrolled (913, 361) with delta (0, 0)
Screenshot: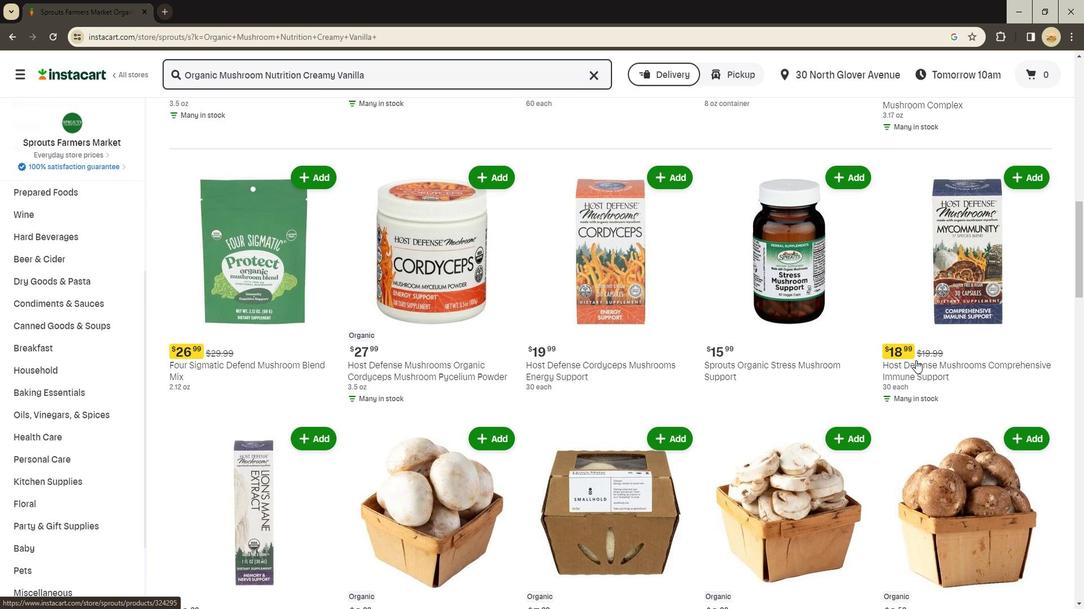 
Action: Mouse moved to (909, 406)
Screenshot: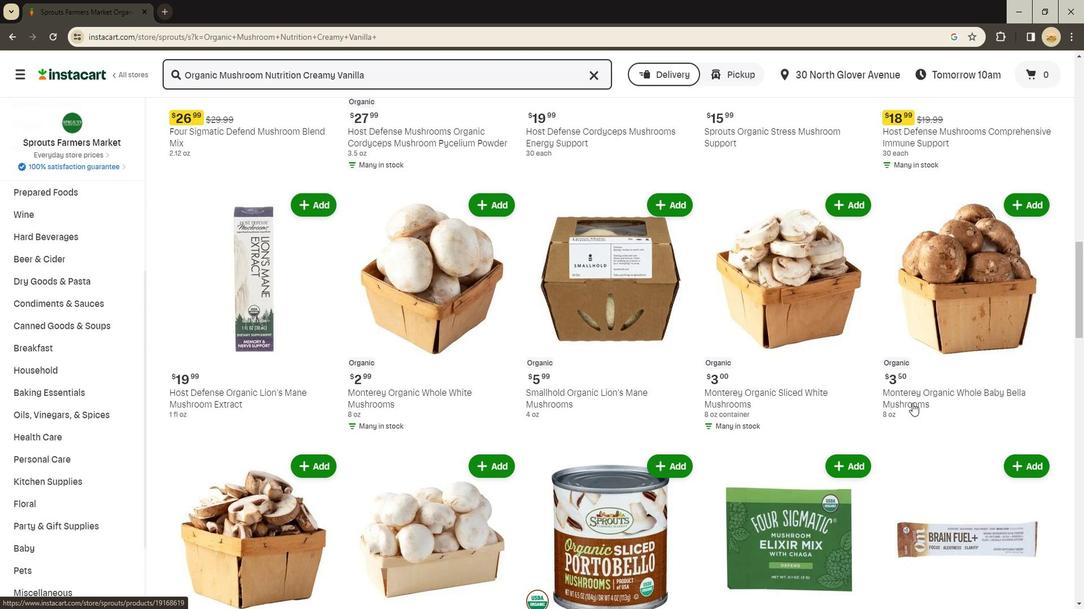 
Action: Mouse scrolled (909, 405) with delta (0, 0)
Screenshot: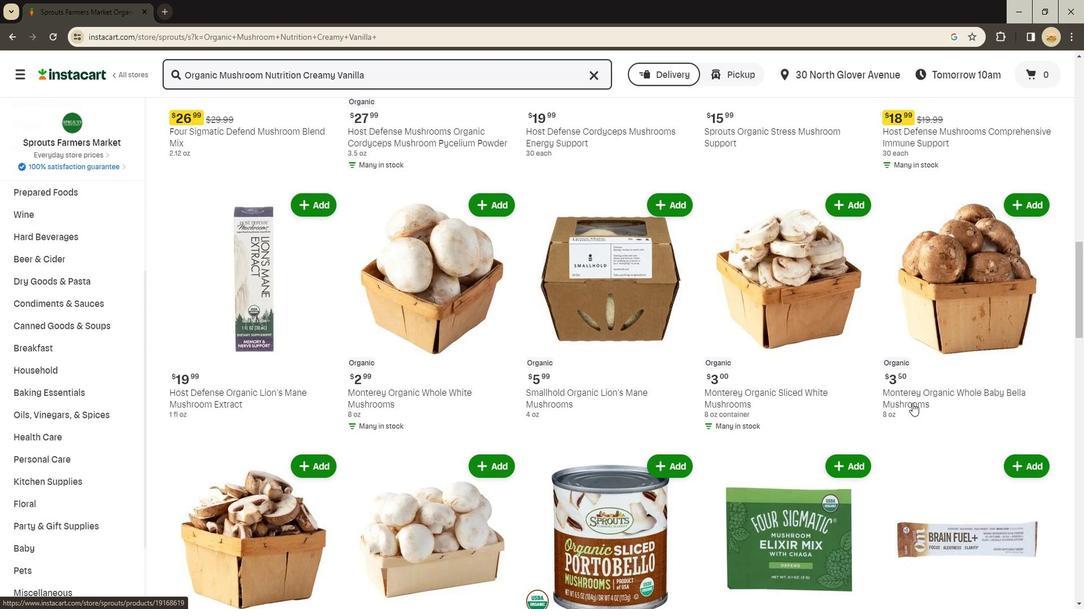 
Action: Mouse scrolled (909, 405) with delta (0, 0)
Screenshot: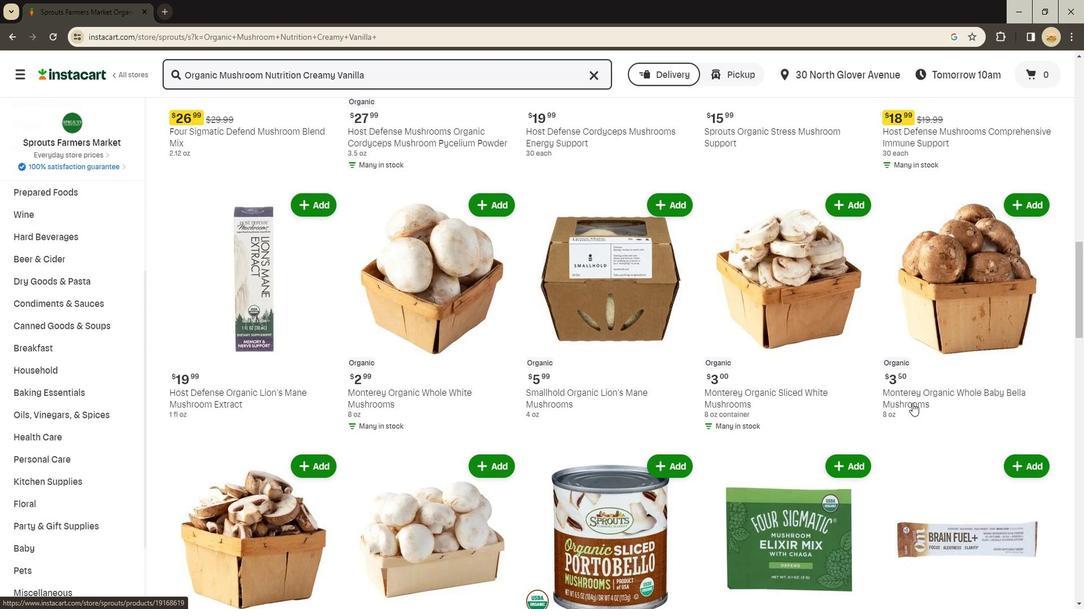 
Action: Mouse scrolled (909, 405) with delta (0, 0)
Screenshot: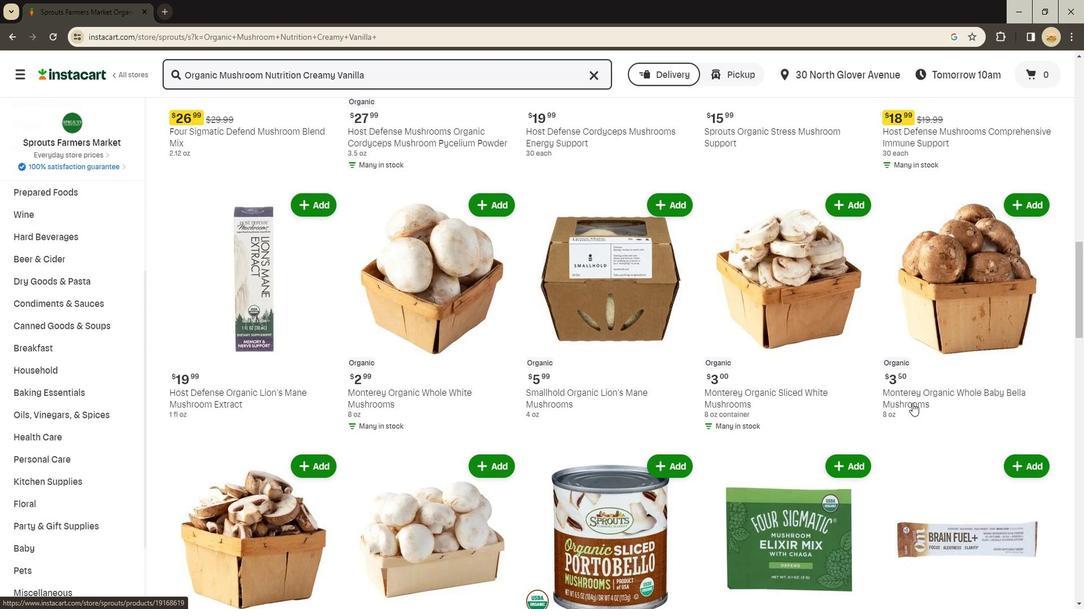 
Action: Mouse scrolled (909, 405) with delta (0, 0)
Screenshot: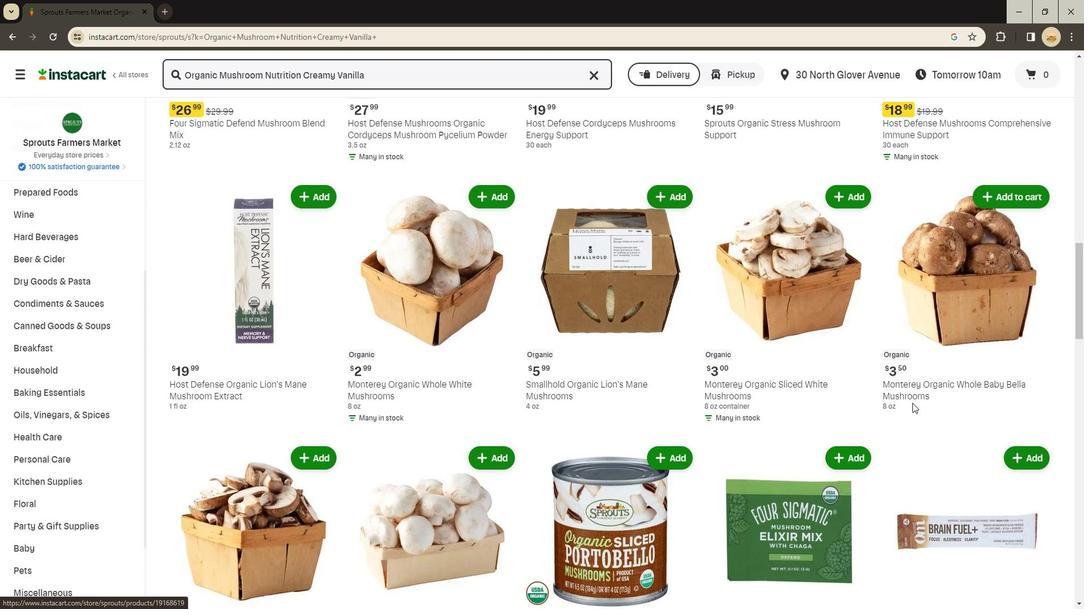
Action: Mouse scrolled (909, 405) with delta (0, 0)
Screenshot: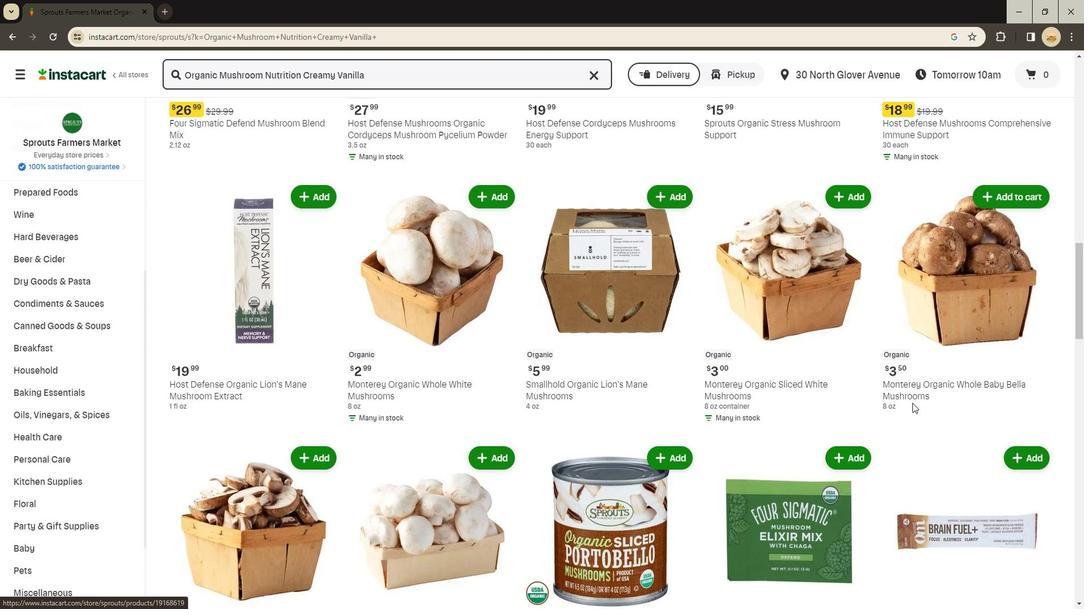 
Action: Mouse moved to (1005, 419)
Screenshot: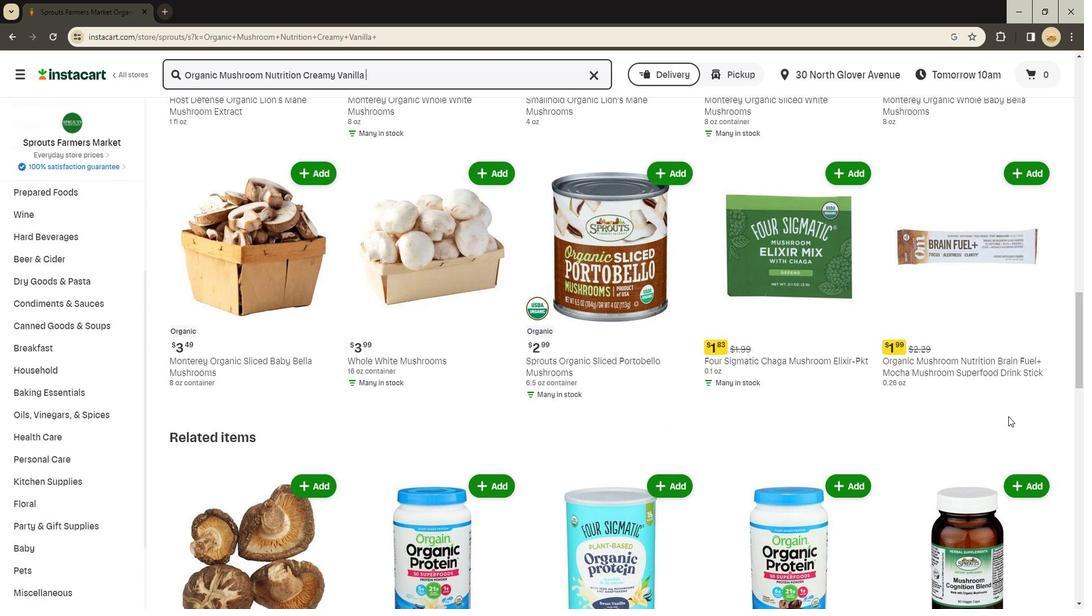 
Action: Mouse scrolled (1005, 418) with delta (0, 0)
Screenshot: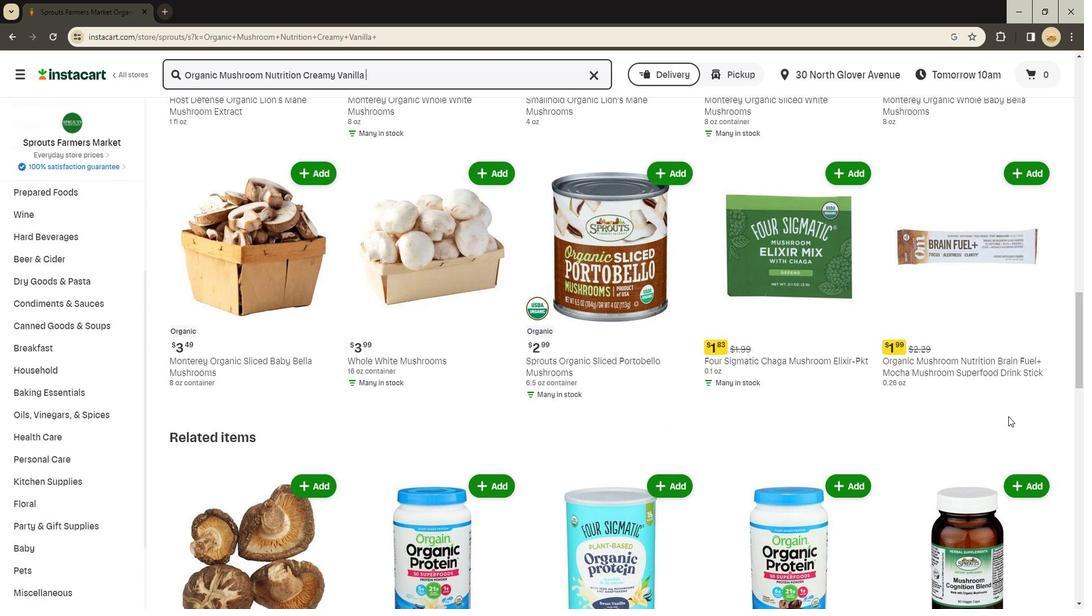 
Action: Mouse moved to (1005, 420)
Screenshot: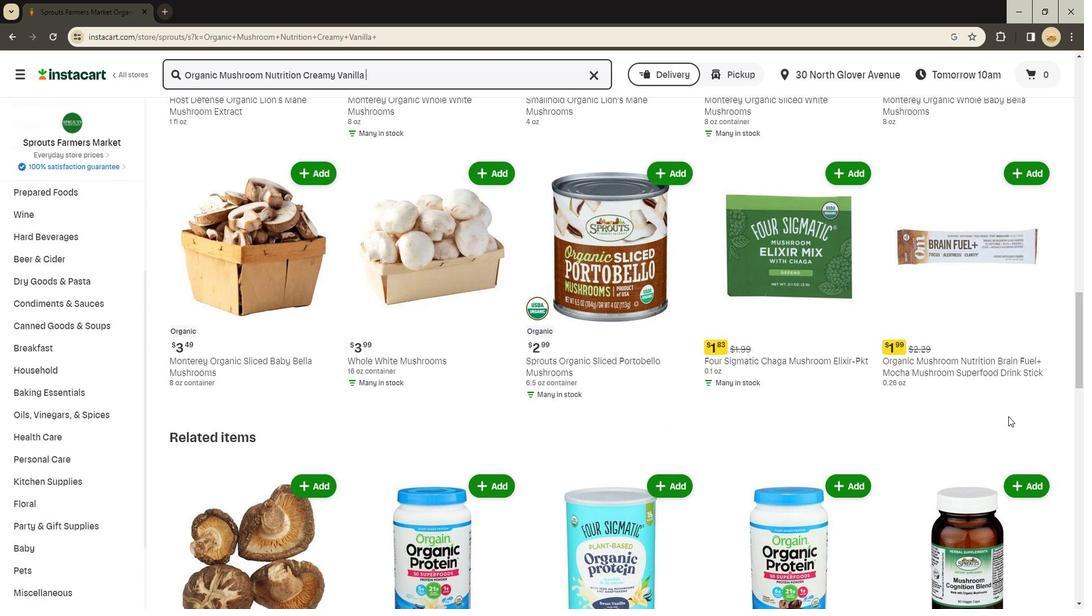
Action: Mouse scrolled (1005, 419) with delta (0, 0)
Screenshot: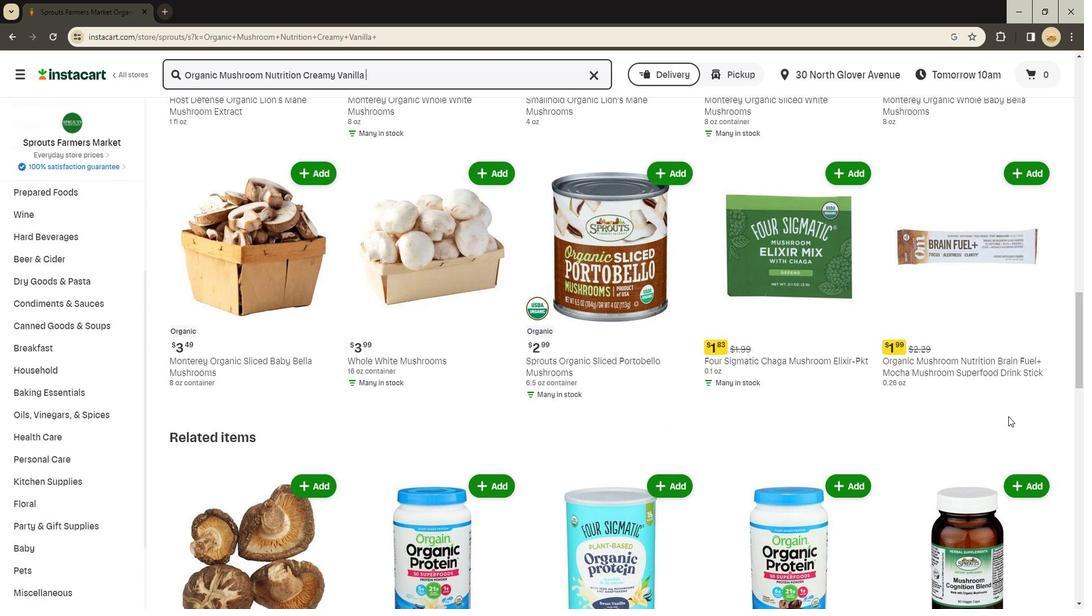 
Action: Mouse scrolled (1005, 419) with delta (0, 0)
Screenshot: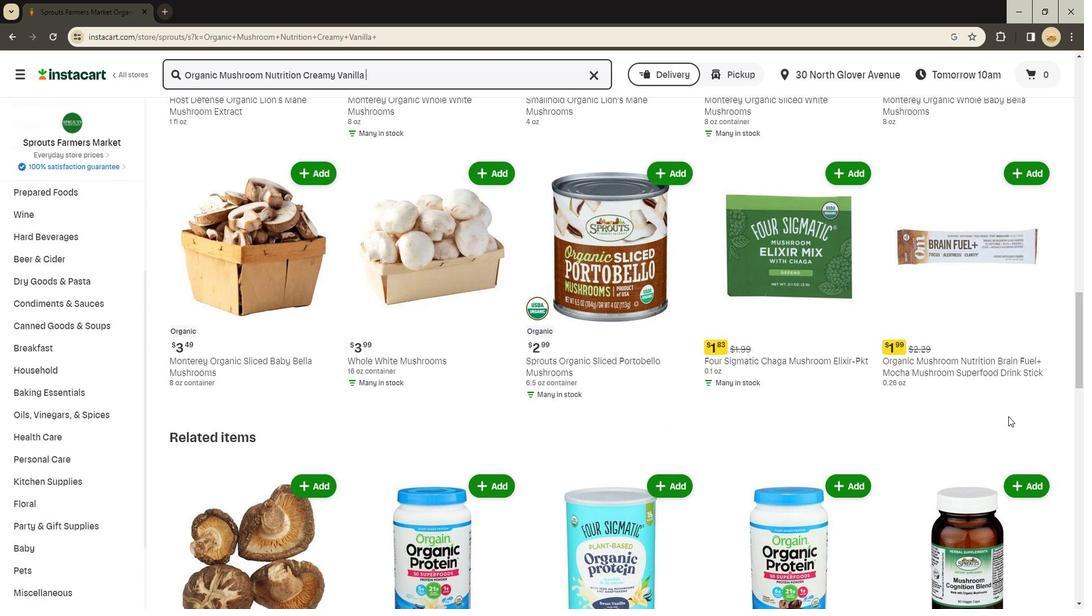 
Action: Mouse scrolled (1005, 419) with delta (0, 0)
Screenshot: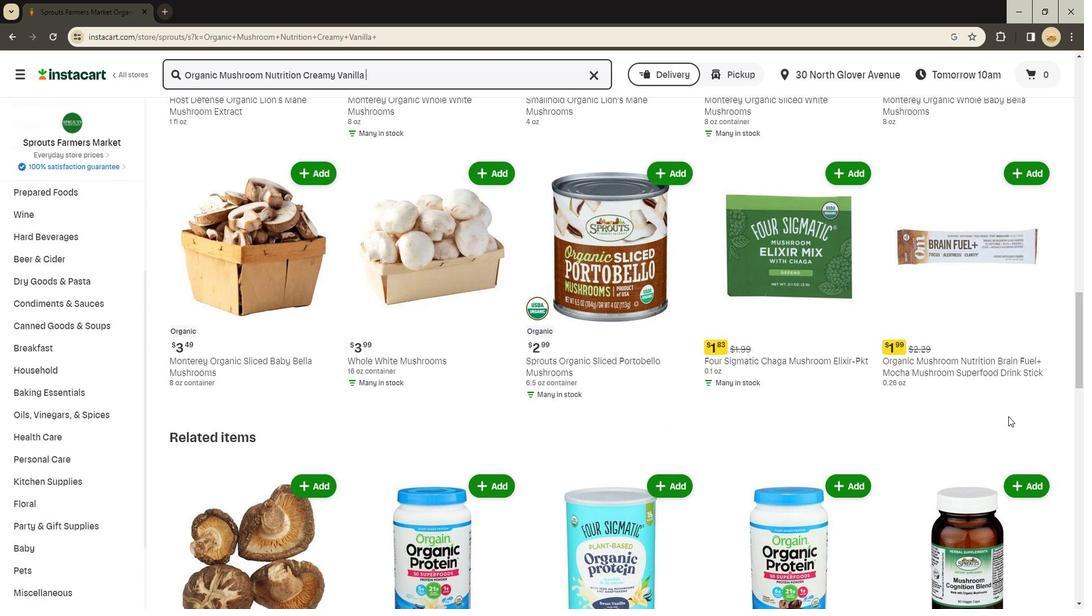 
Action: Mouse moved to (1005, 420)
Screenshot: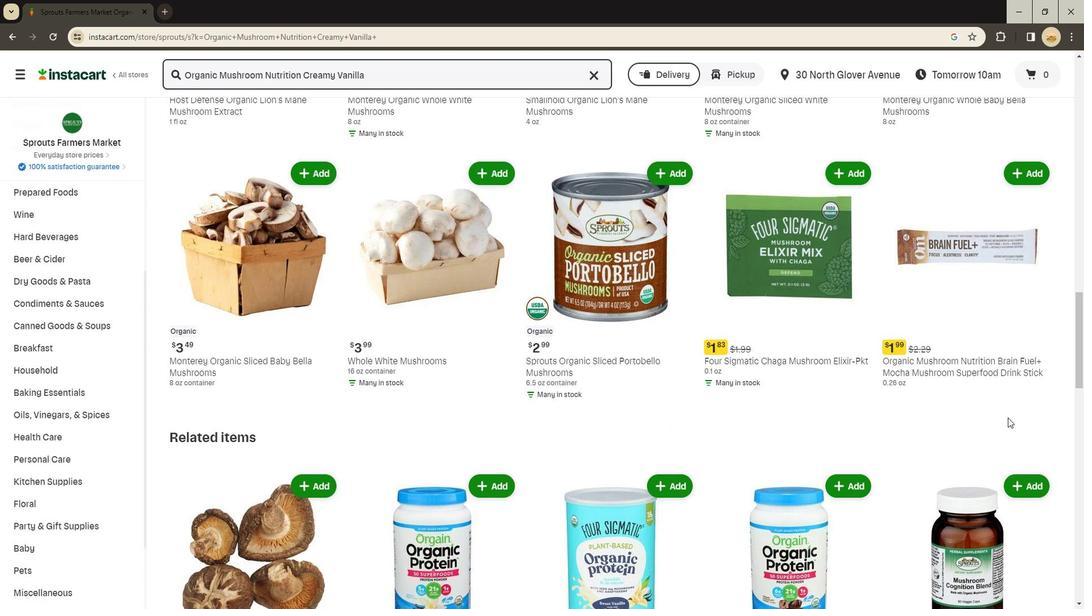 
Action: Mouse scrolled (1005, 421) with delta (0, 0)
Screenshot: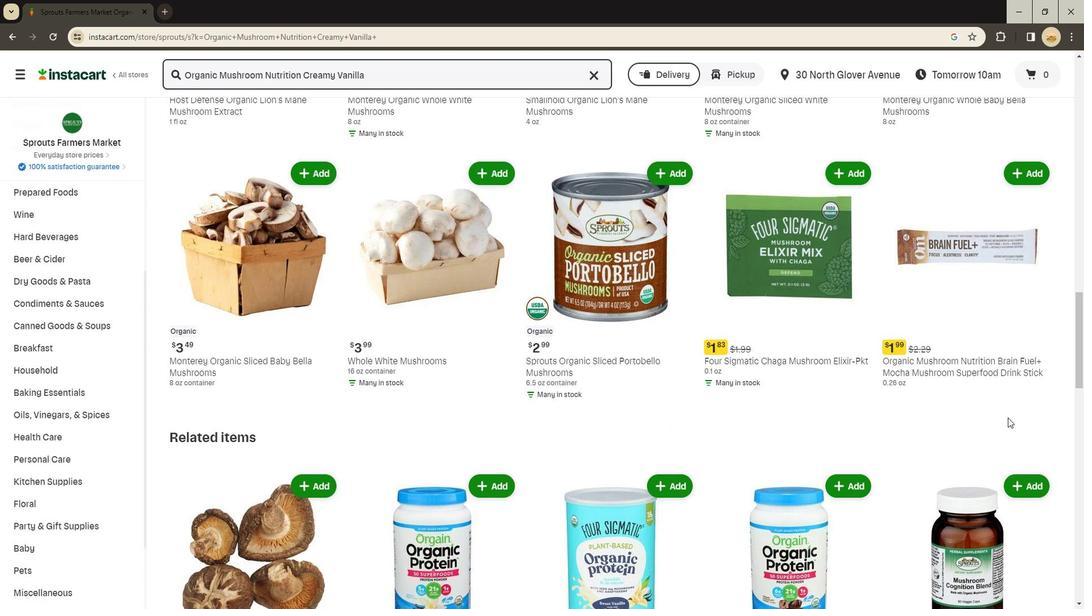 
Action: Mouse moved to (948, 477)
Screenshot: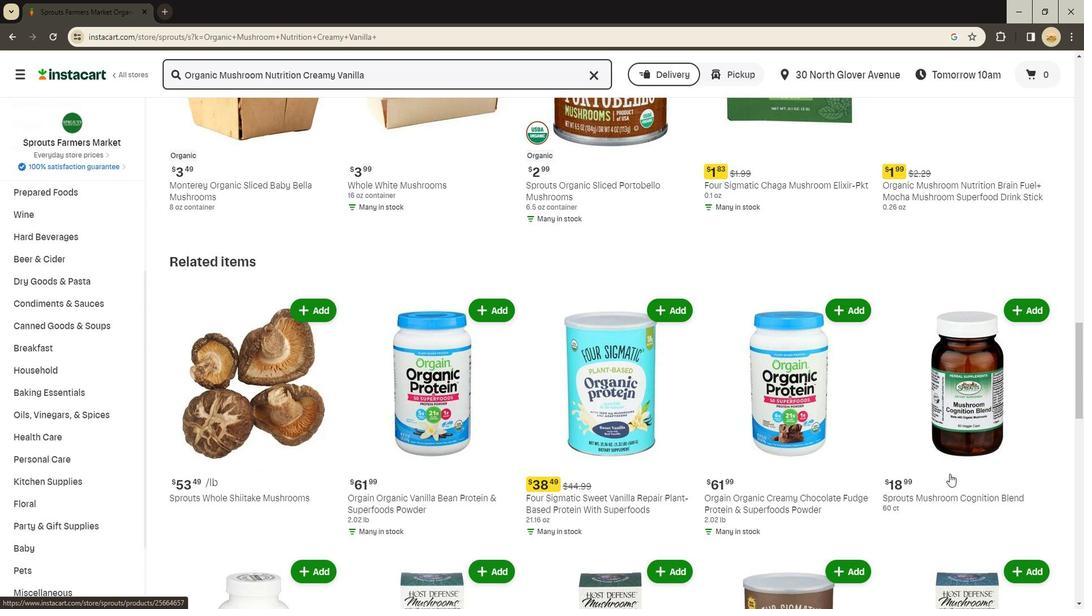 
Action: Mouse scrolled (948, 476) with delta (0, 0)
Screenshot: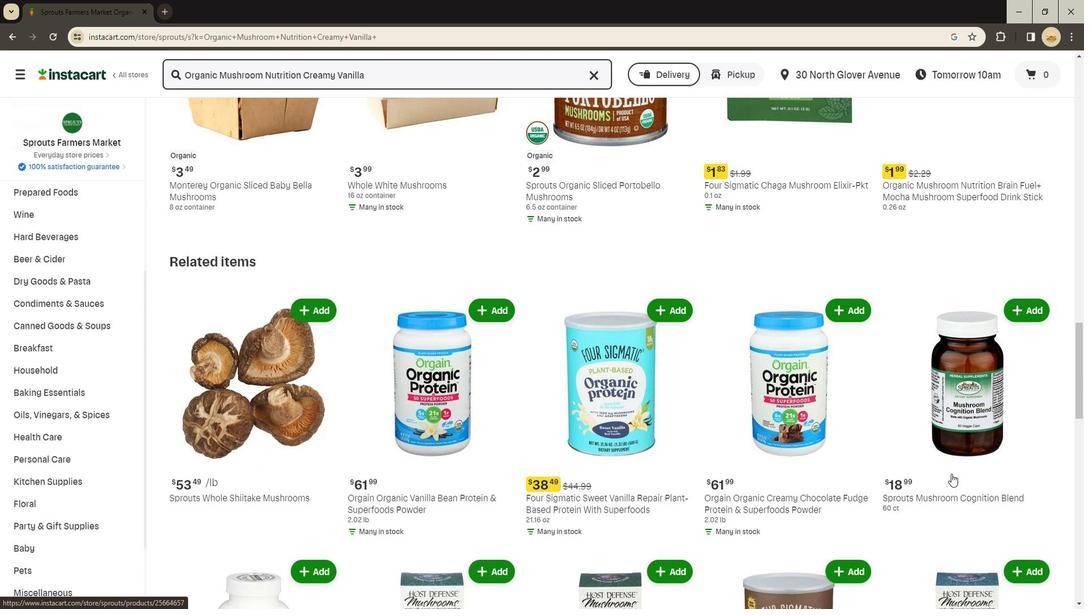 
Action: Mouse scrolled (948, 476) with delta (0, 0)
Screenshot: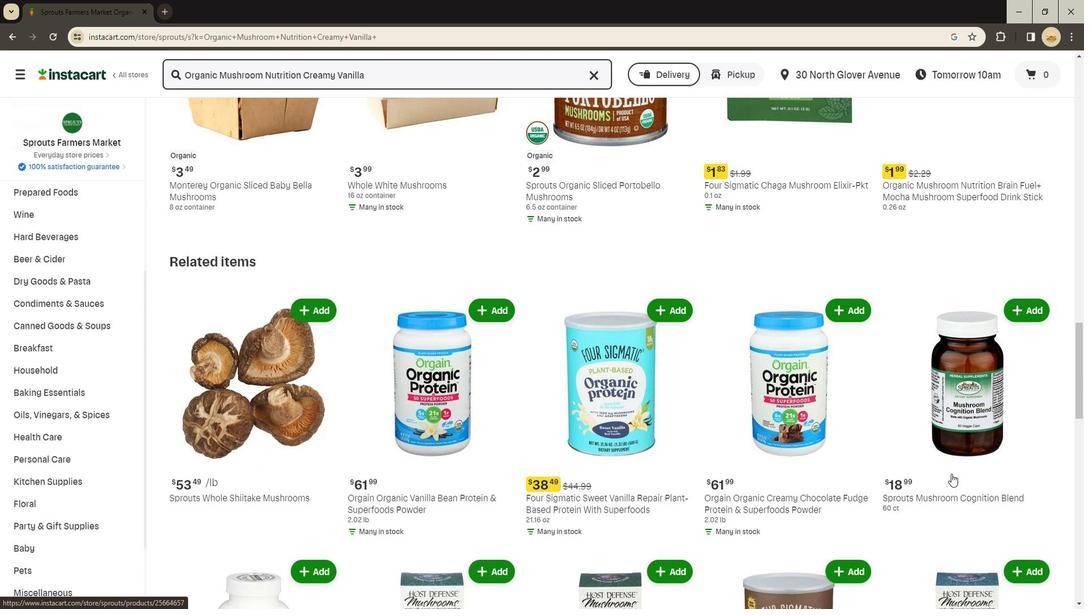 
Action: Mouse scrolled (948, 476) with delta (0, 0)
Screenshot: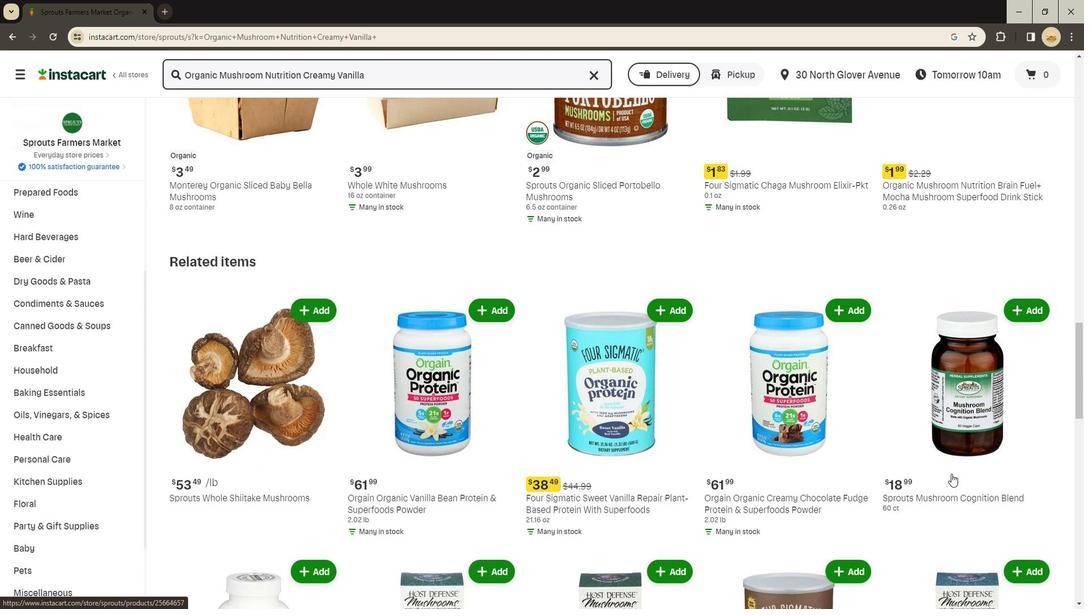 
Action: Mouse scrolled (948, 477) with delta (0, 0)
Screenshot: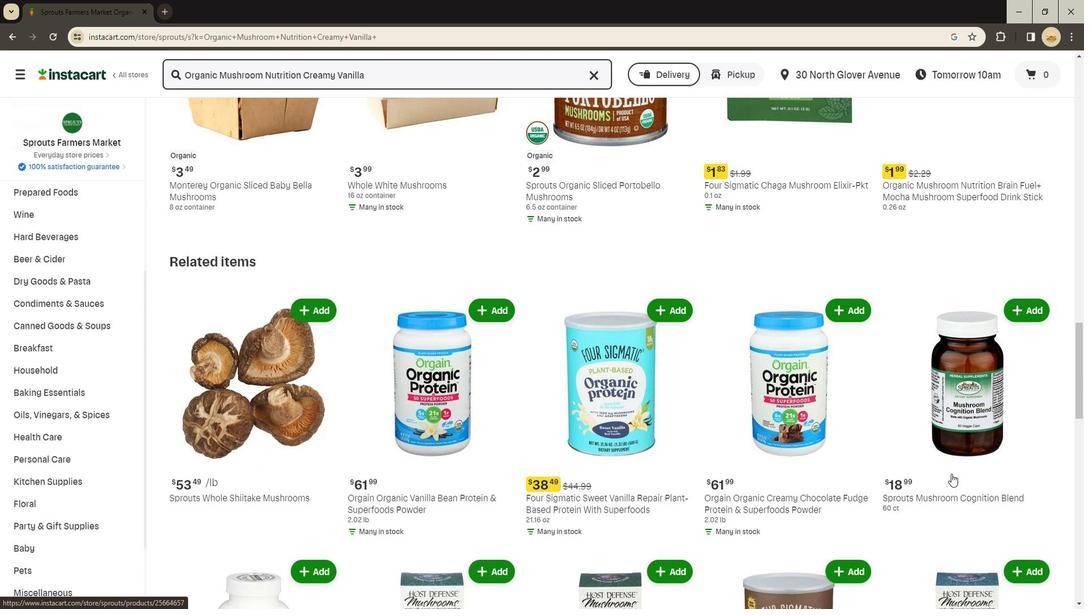 
Action: Mouse scrolled (948, 476) with delta (0, 0)
Screenshot: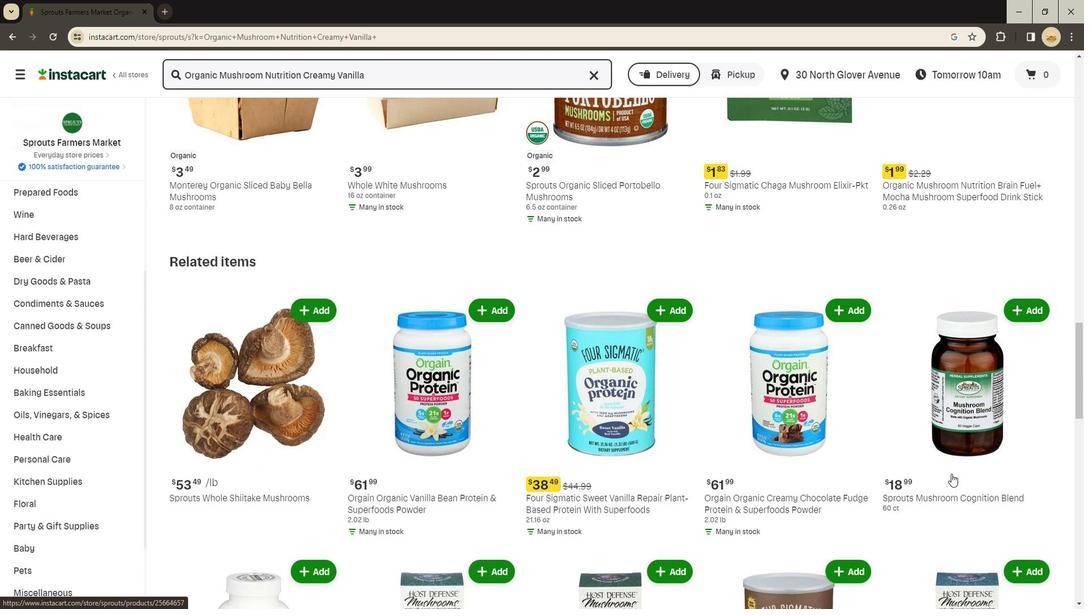
Action: Mouse scrolled (948, 476) with delta (0, 0)
Screenshot: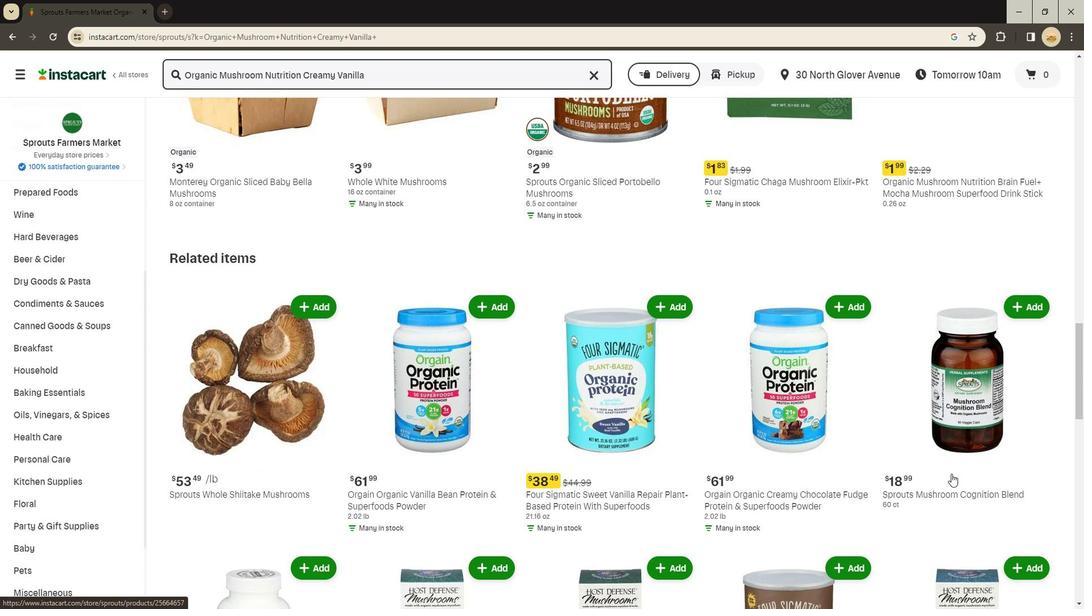
Action: Mouse moved to (756, 517)
Screenshot: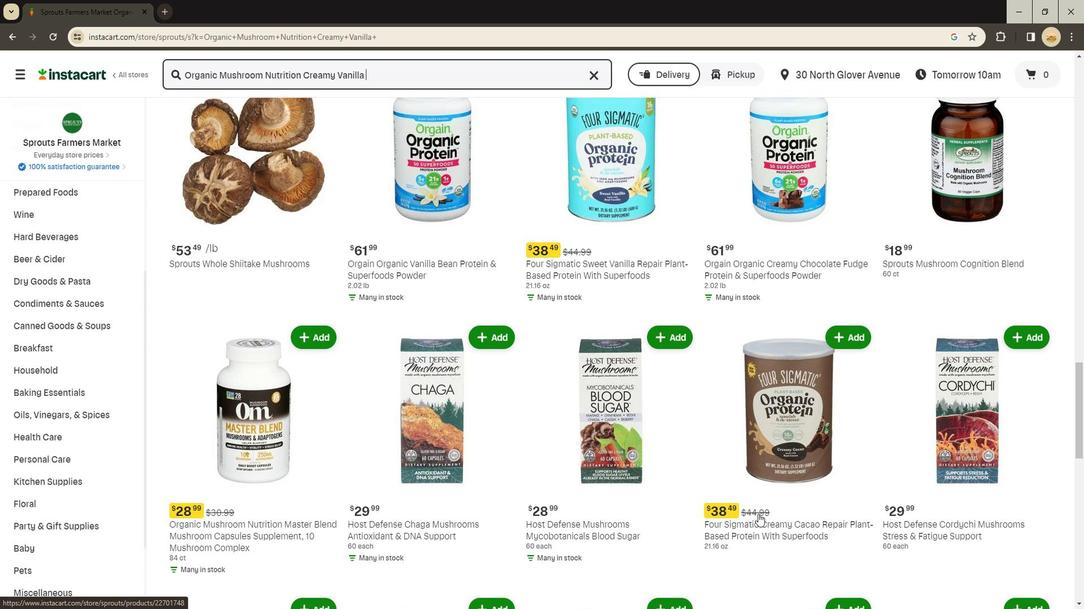 
Action: Mouse scrolled (756, 517) with delta (0, 0)
Screenshot: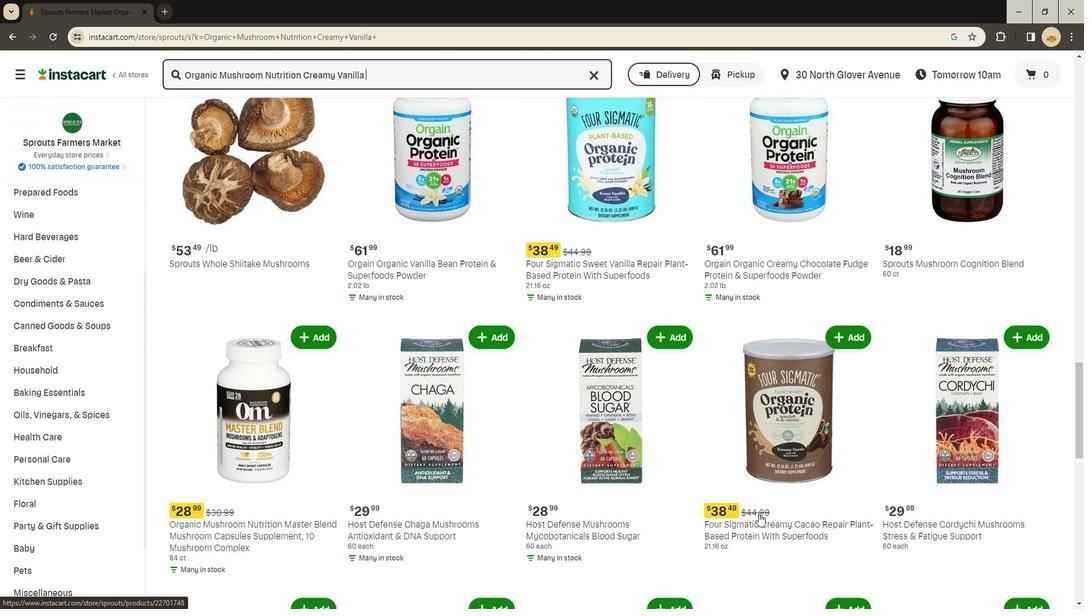 
Action: Mouse scrolled (756, 517) with delta (0, 0)
Screenshot: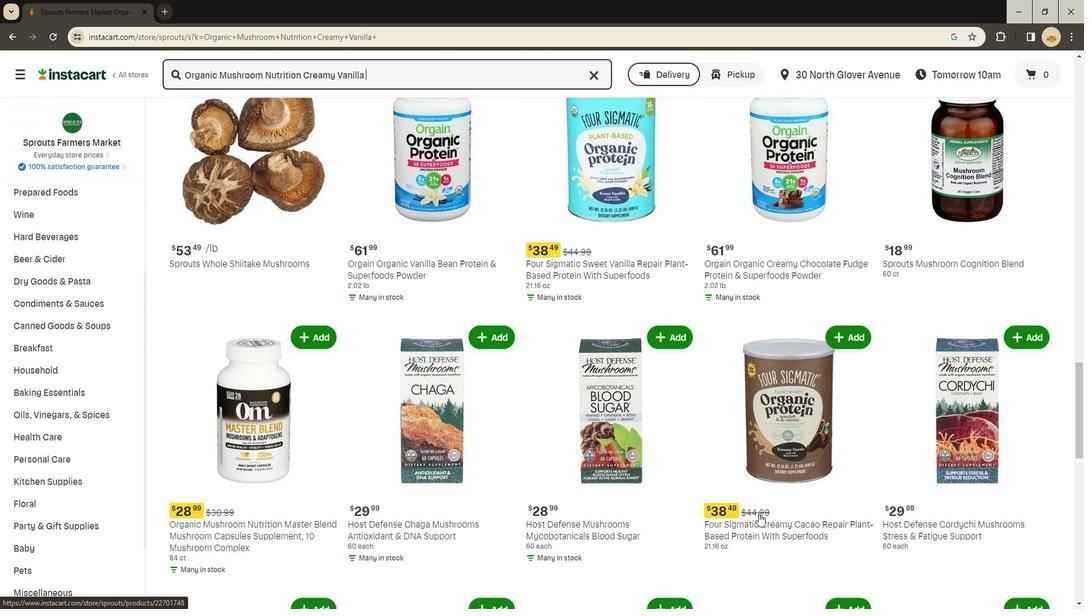
Action: Mouse scrolled (756, 517) with delta (0, 0)
Screenshot: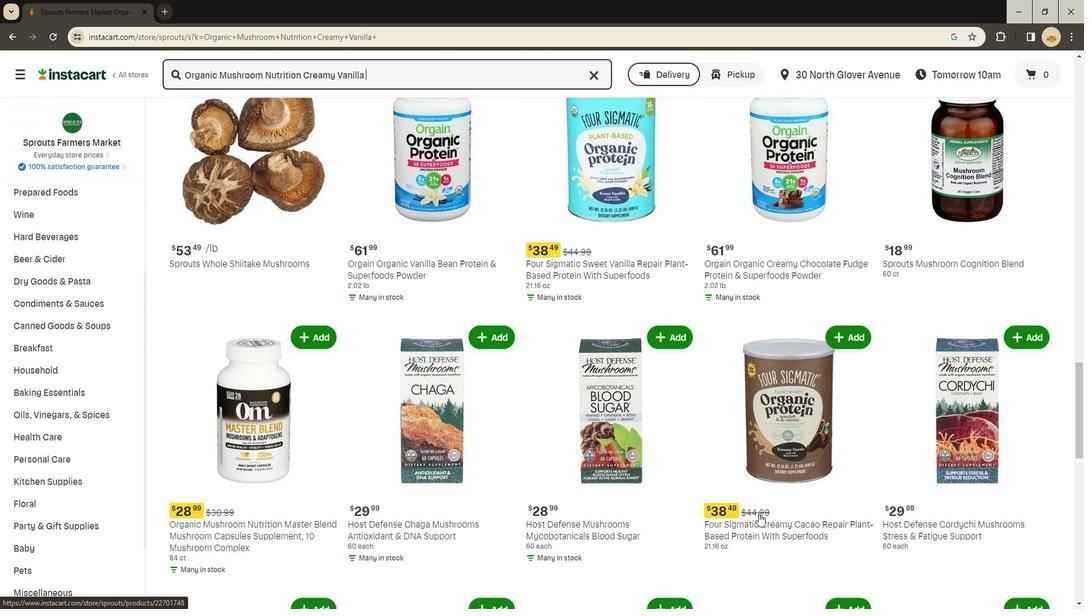 
Action: Mouse scrolled (756, 518) with delta (0, 0)
Screenshot: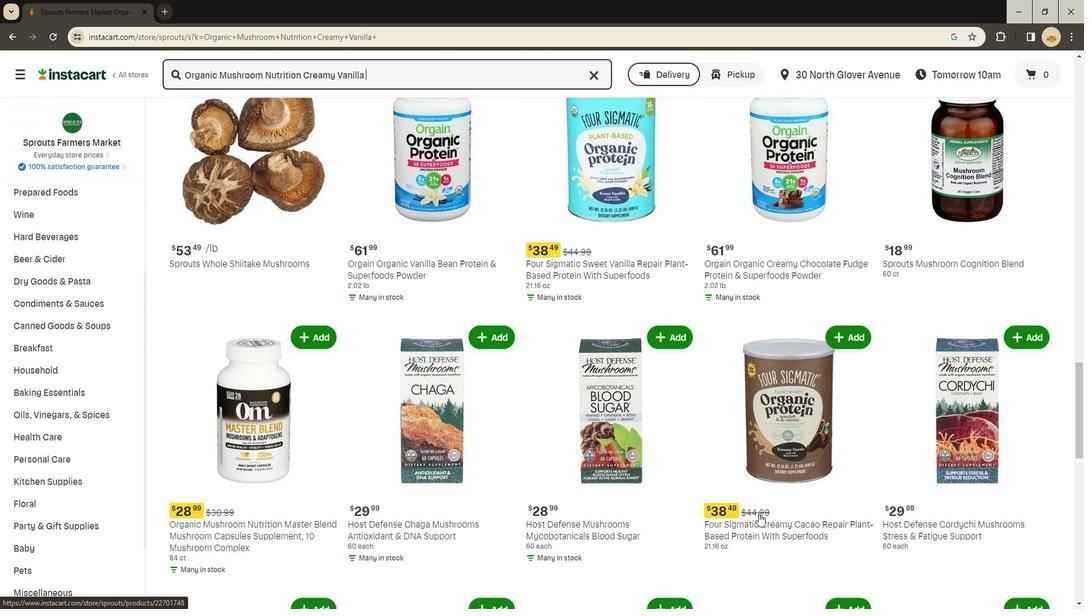 
Action: Mouse scrolled (756, 517) with delta (0, 0)
Screenshot: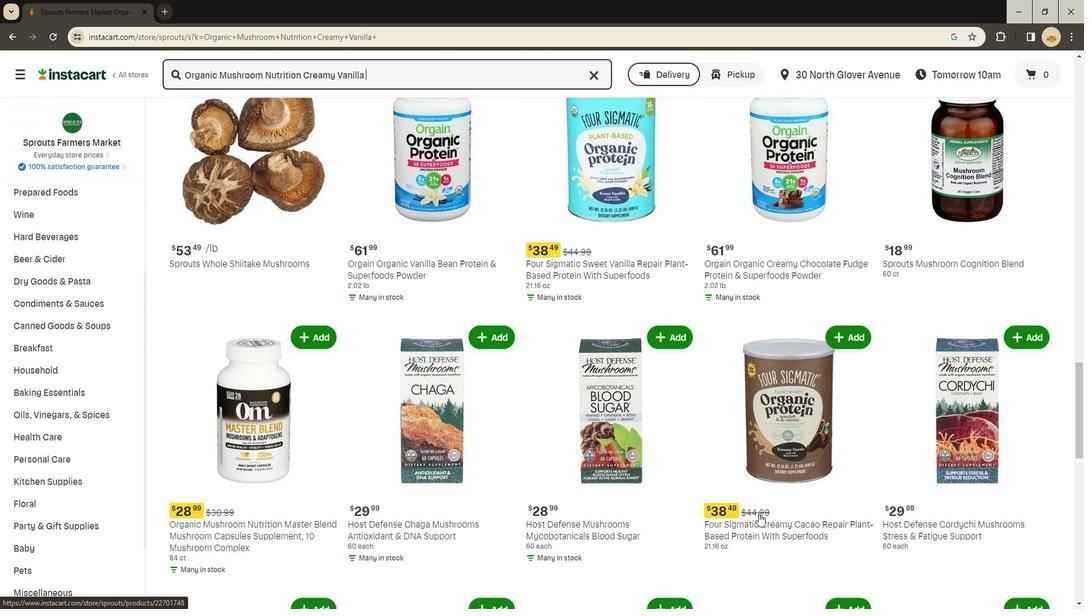 
Action: Mouse moved to (454, 505)
Screenshot: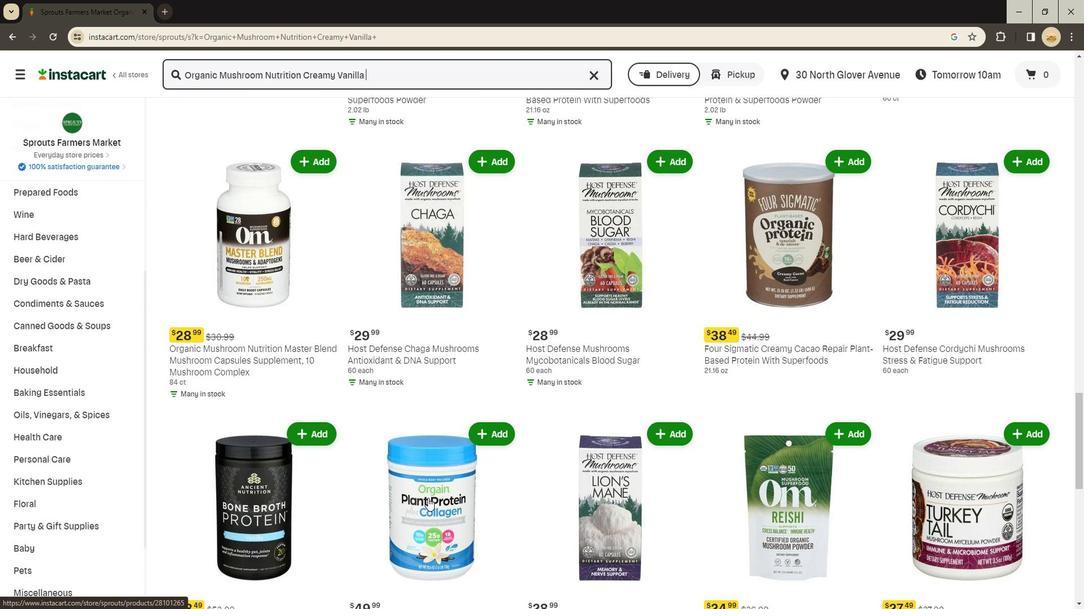 
Action: Mouse scrolled (454, 505) with delta (0, 0)
Screenshot: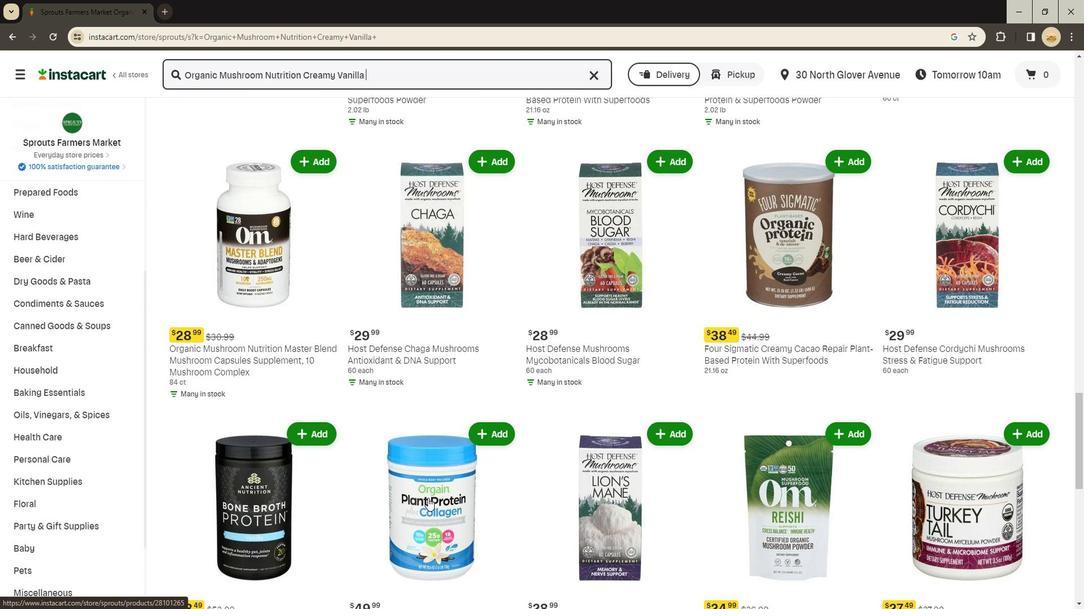 
Action: Mouse moved to (468, 508)
Screenshot: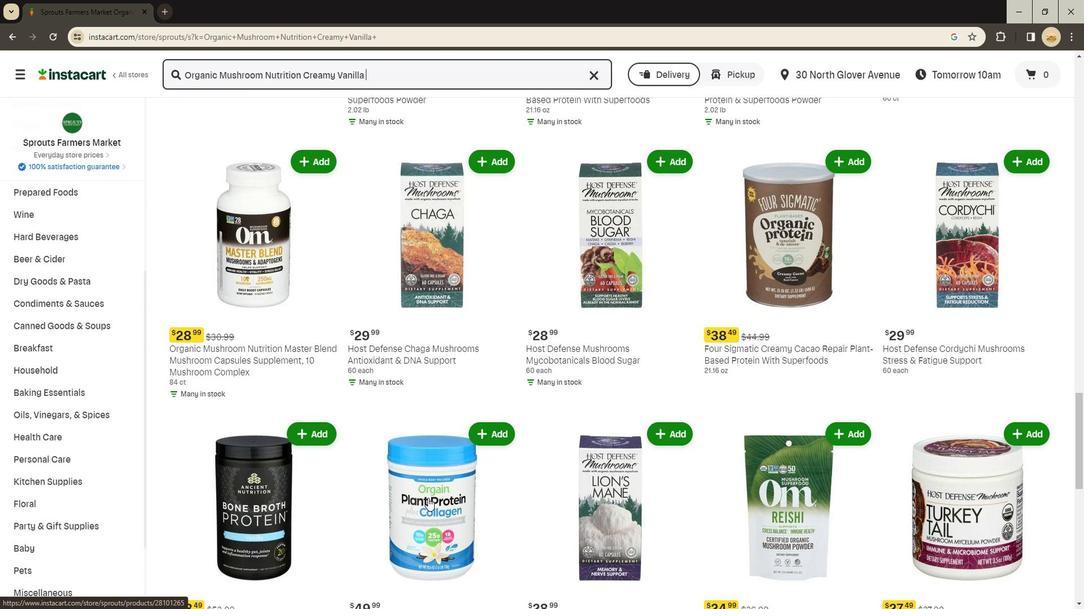 
Action: Mouse scrolled (468, 507) with delta (0, 0)
Screenshot: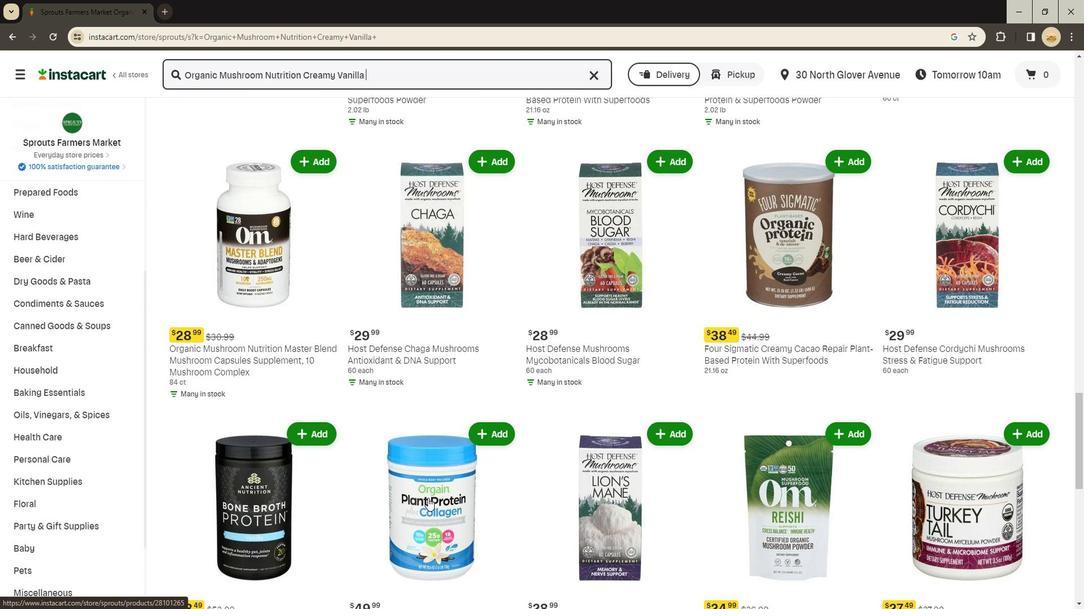 
Action: Mouse moved to (474, 509)
Screenshot: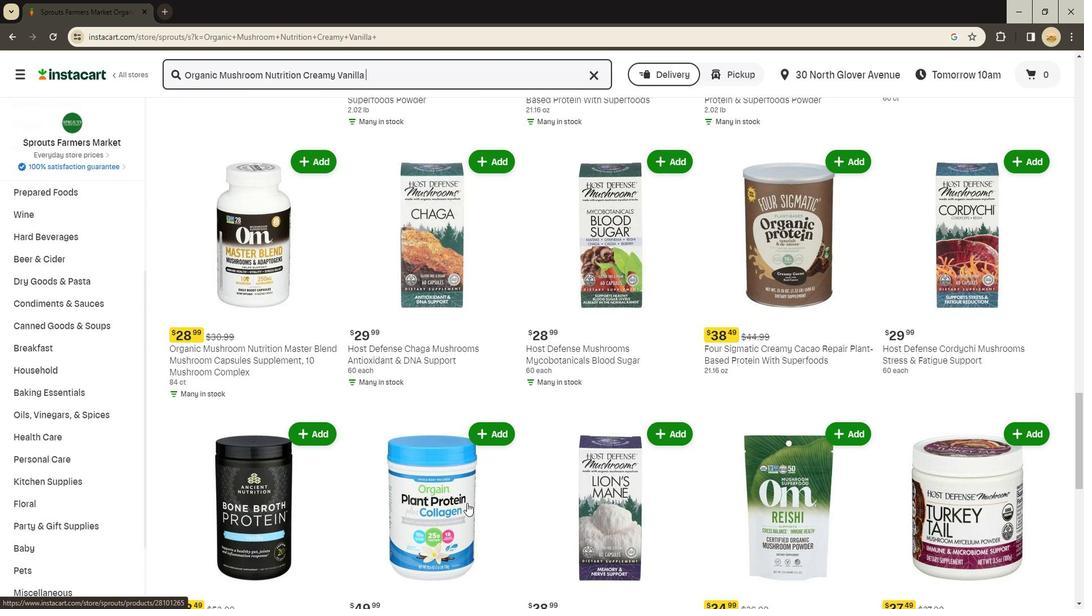 
Action: Mouse scrolled (474, 509) with delta (0, 0)
Screenshot: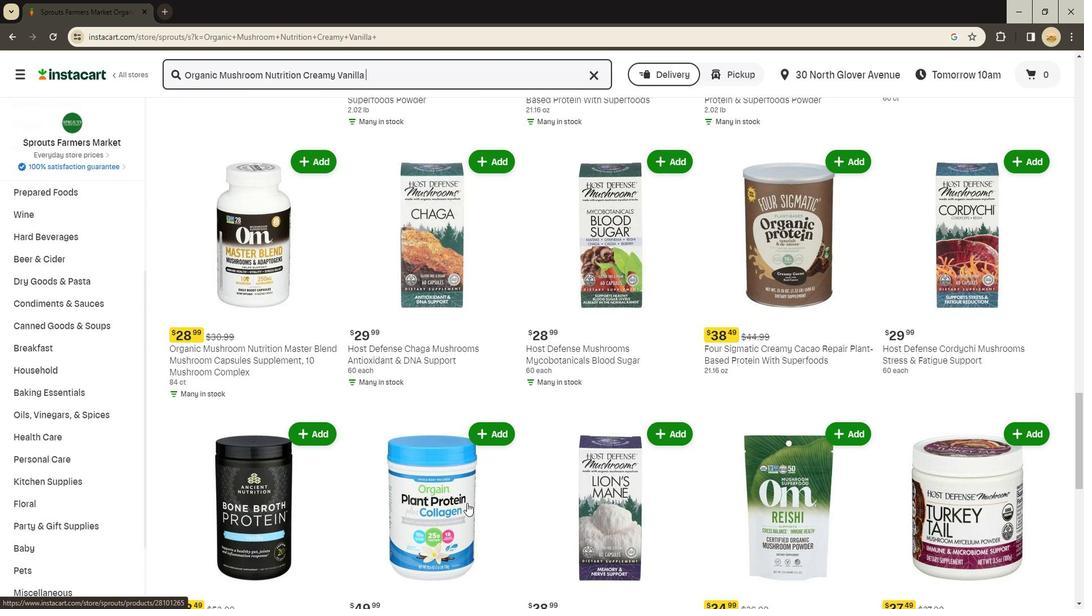 
Action: Mouse moved to (476, 509)
Screenshot: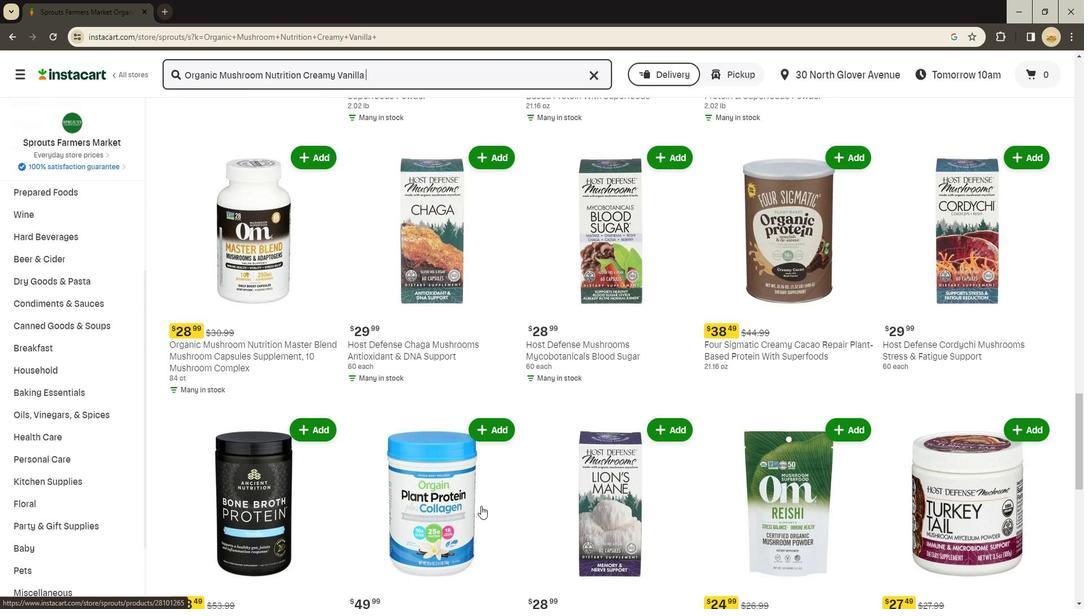 
Action: Mouse scrolled (476, 509) with delta (0, 0)
Screenshot: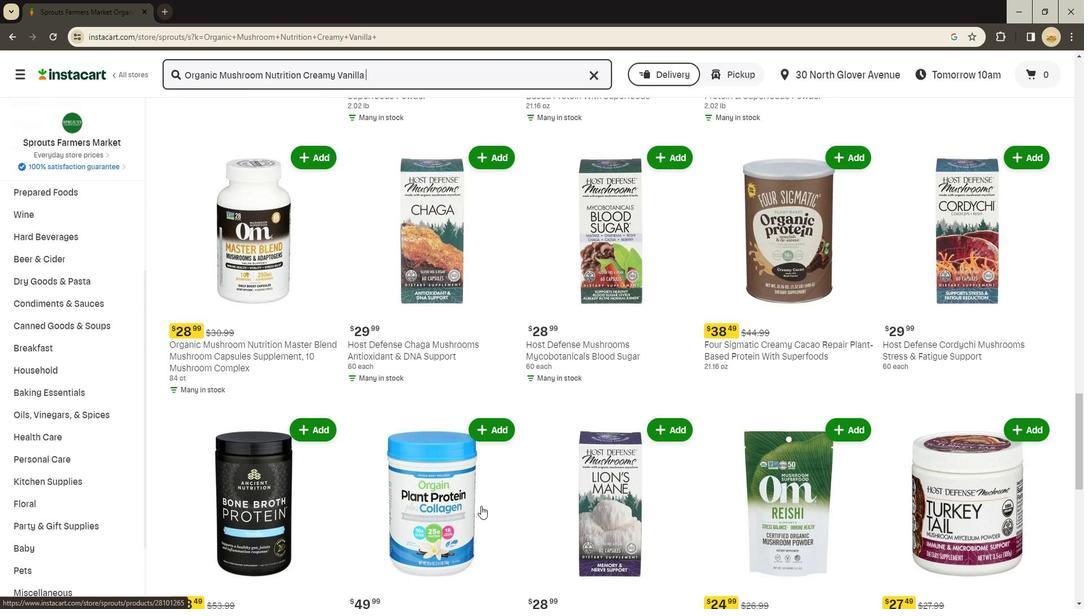 
Action: Mouse moved to (480, 509)
Screenshot: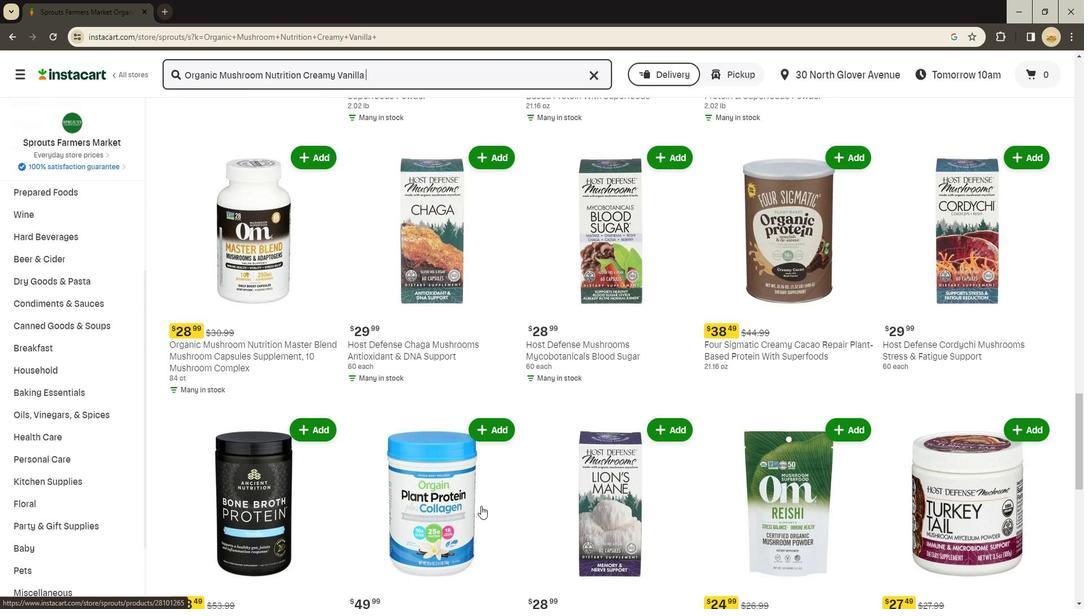 
Action: Mouse scrolled (480, 509) with delta (0, 0)
Screenshot: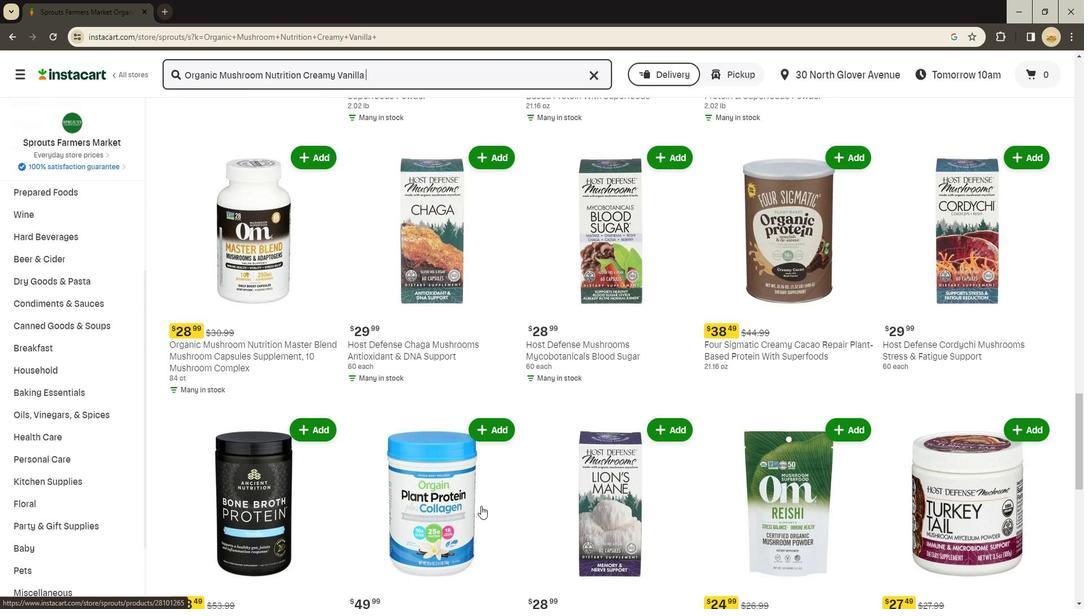 
Action: Mouse moved to (931, 391)
Screenshot: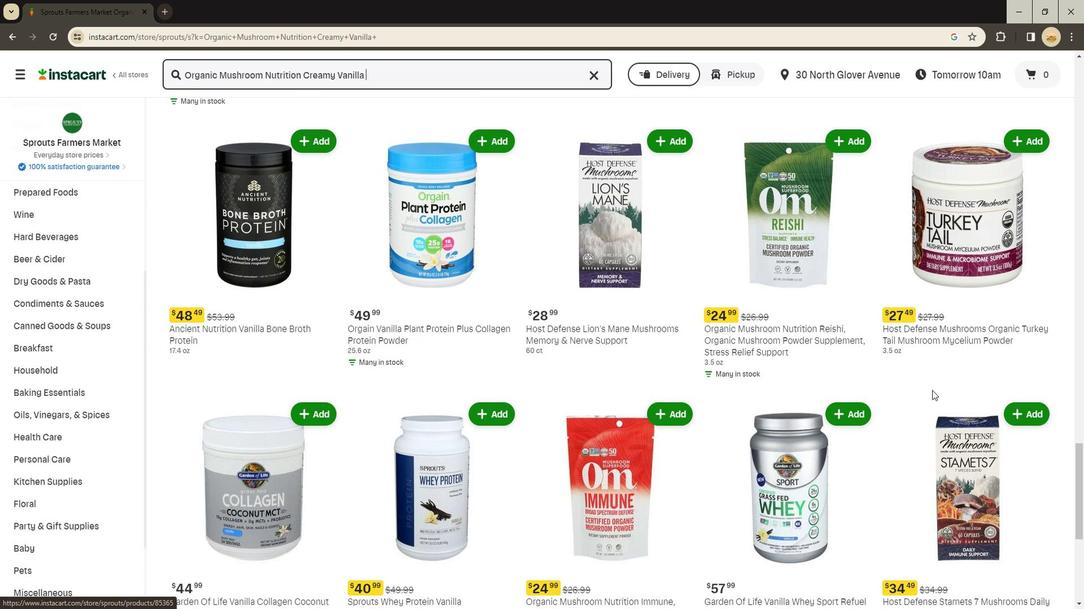 
Action: Mouse scrolled (931, 391) with delta (0, 0)
Screenshot: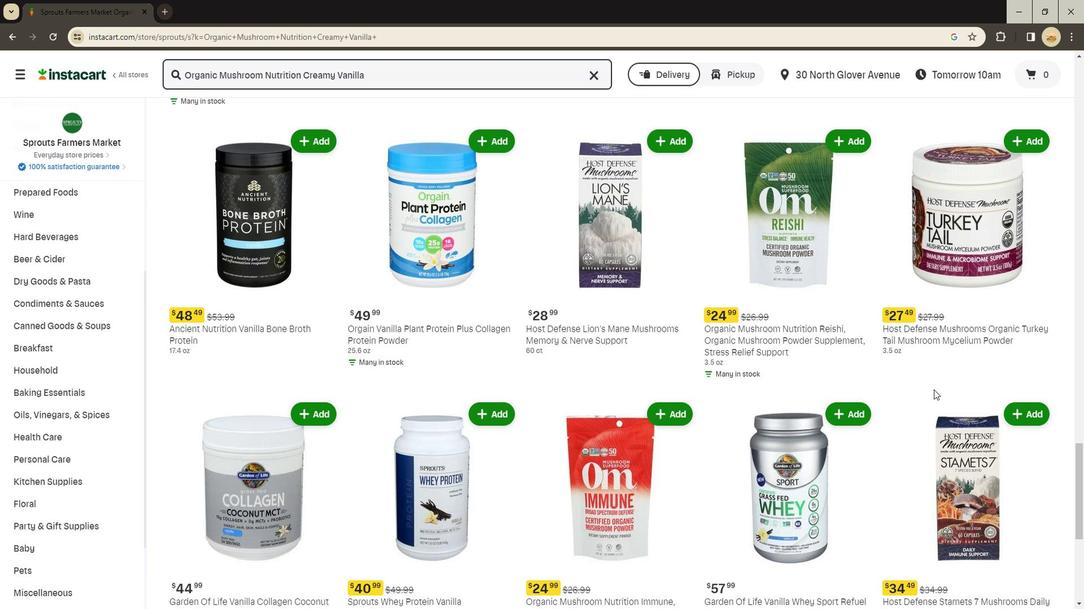 
Action: Mouse scrolled (931, 391) with delta (0, 0)
Screenshot: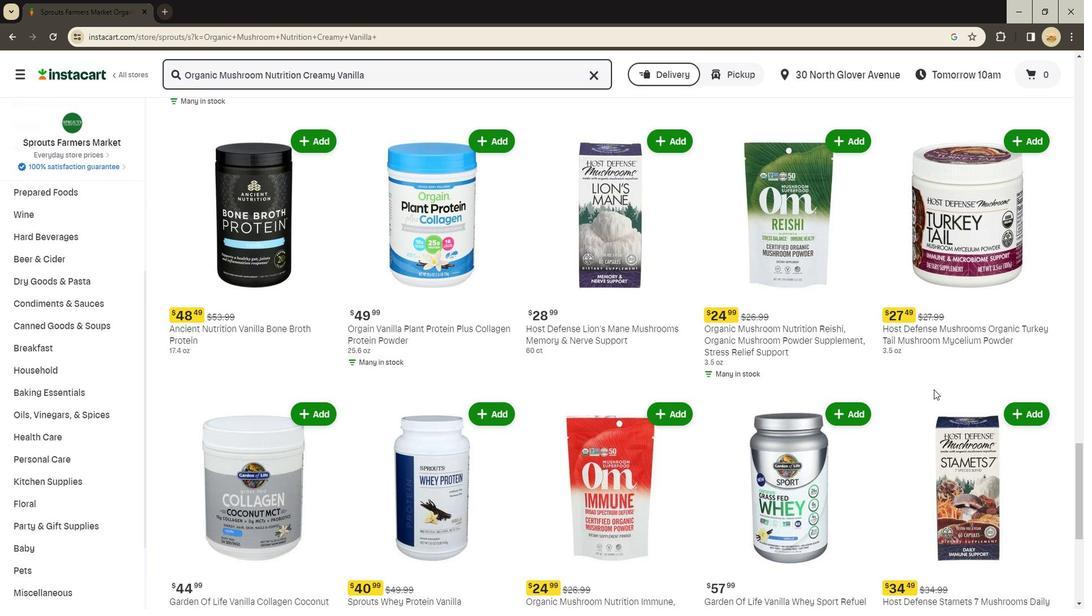 
Action: Mouse scrolled (931, 391) with delta (0, 0)
Screenshot: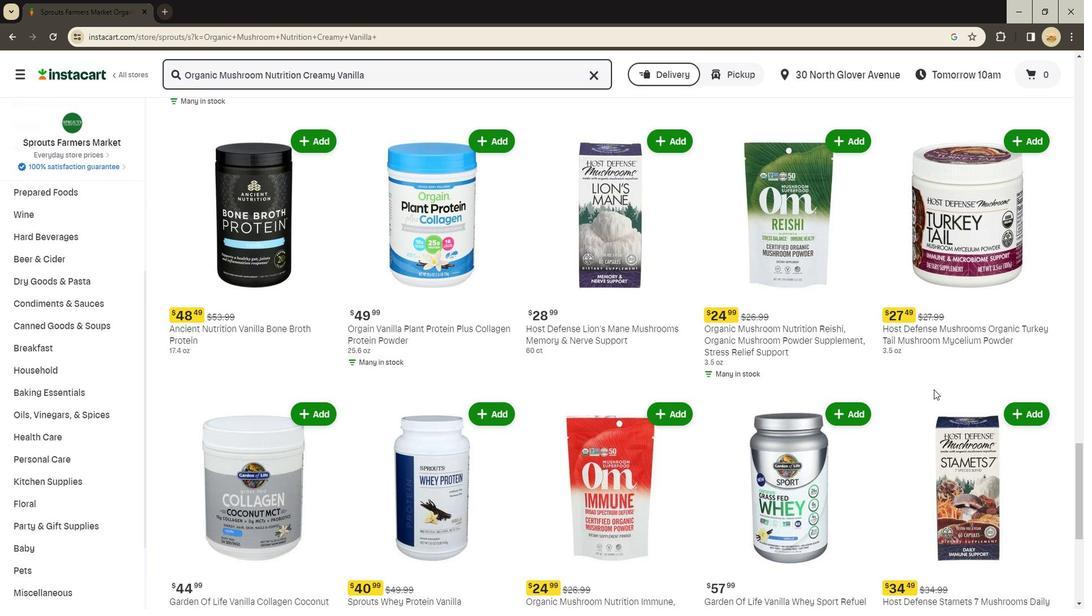 
Action: Mouse scrolled (931, 391) with delta (0, 0)
Screenshot: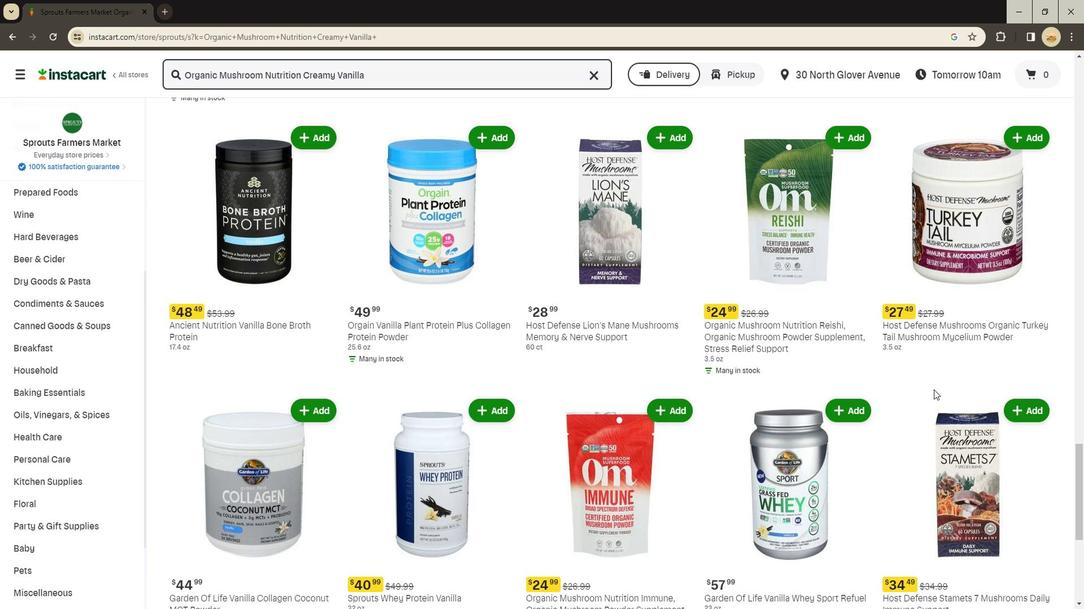 
Action: Mouse scrolled (931, 391) with delta (0, 0)
Screenshot: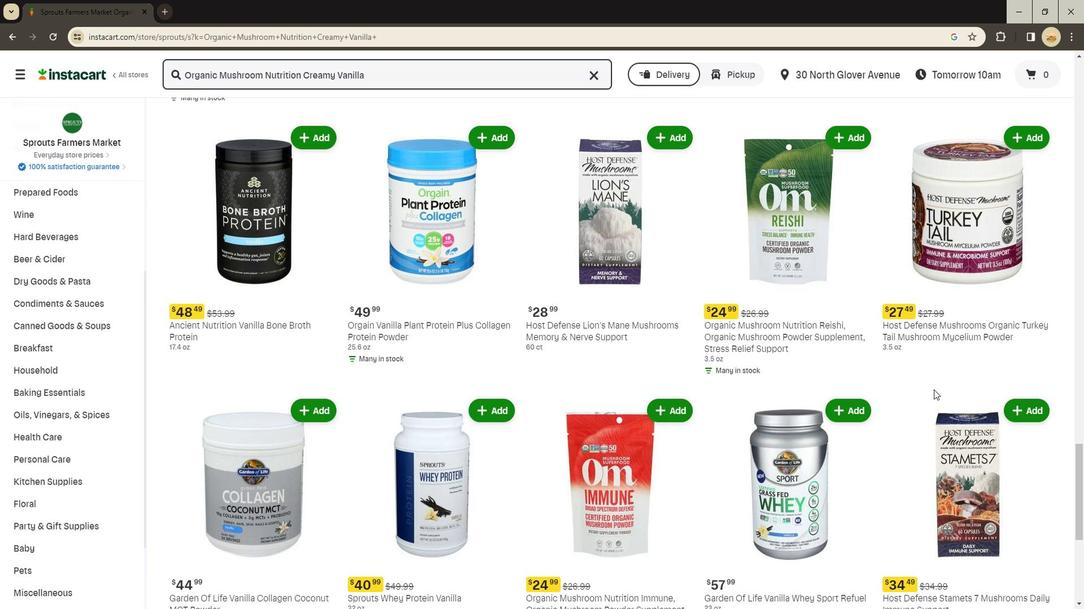 
Action: Mouse scrolled (931, 391) with delta (0, 0)
Screenshot: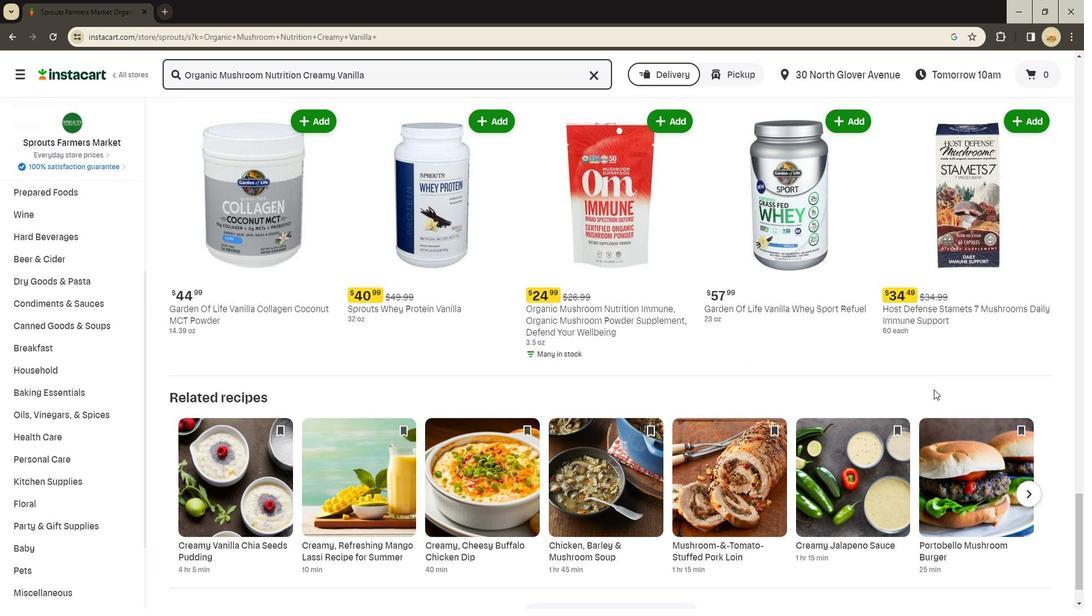 
Action: Mouse scrolled (931, 391) with delta (0, 0)
Screenshot: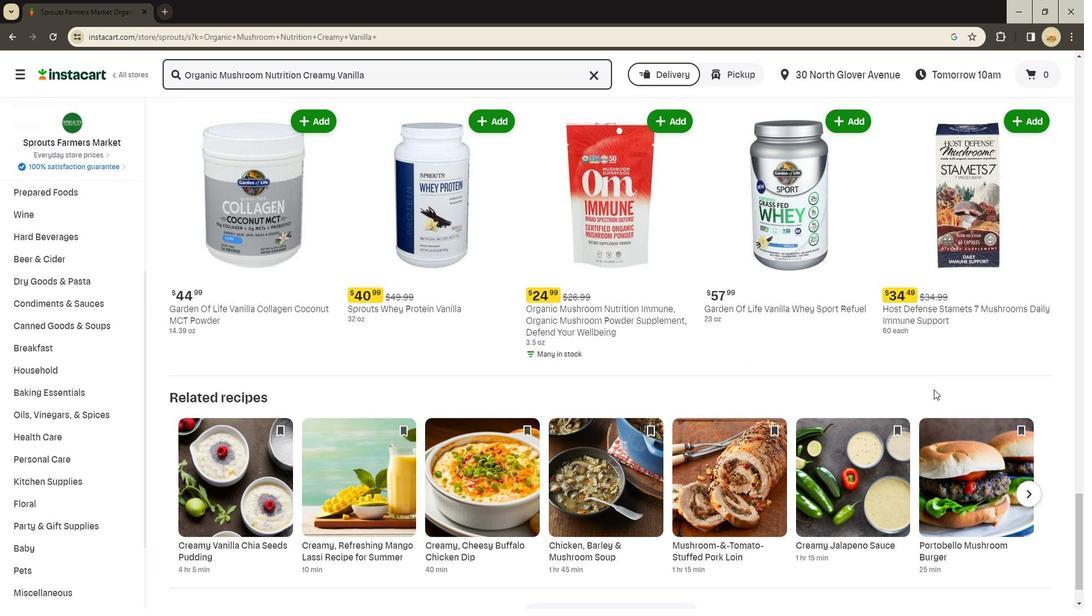 
Action: Mouse scrolled (931, 393) with delta (0, 1)
Screenshot: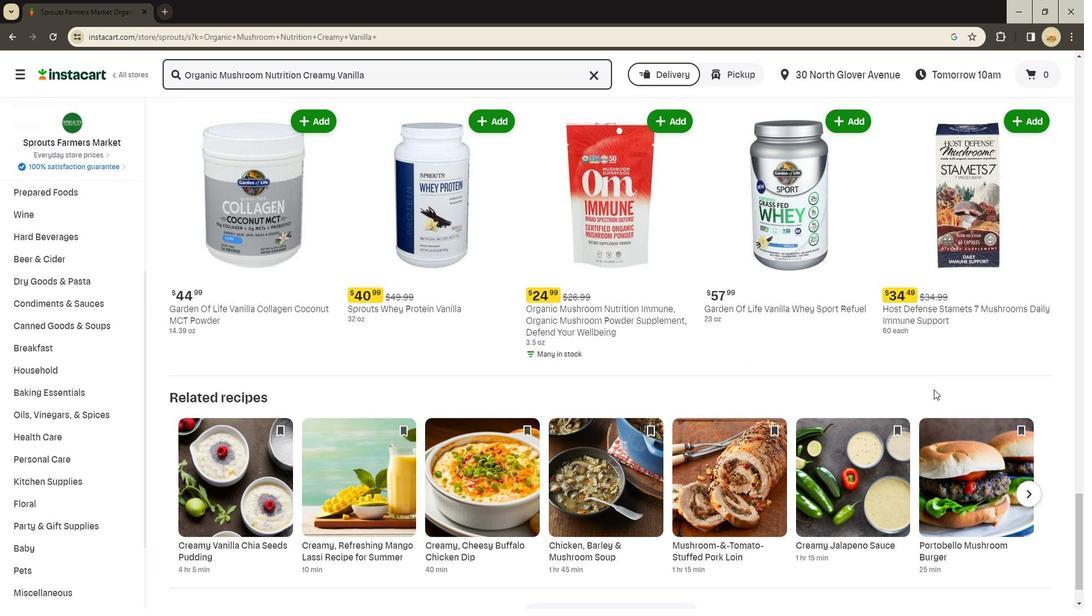 
Action: Mouse scrolled (931, 391) with delta (0, 0)
Screenshot: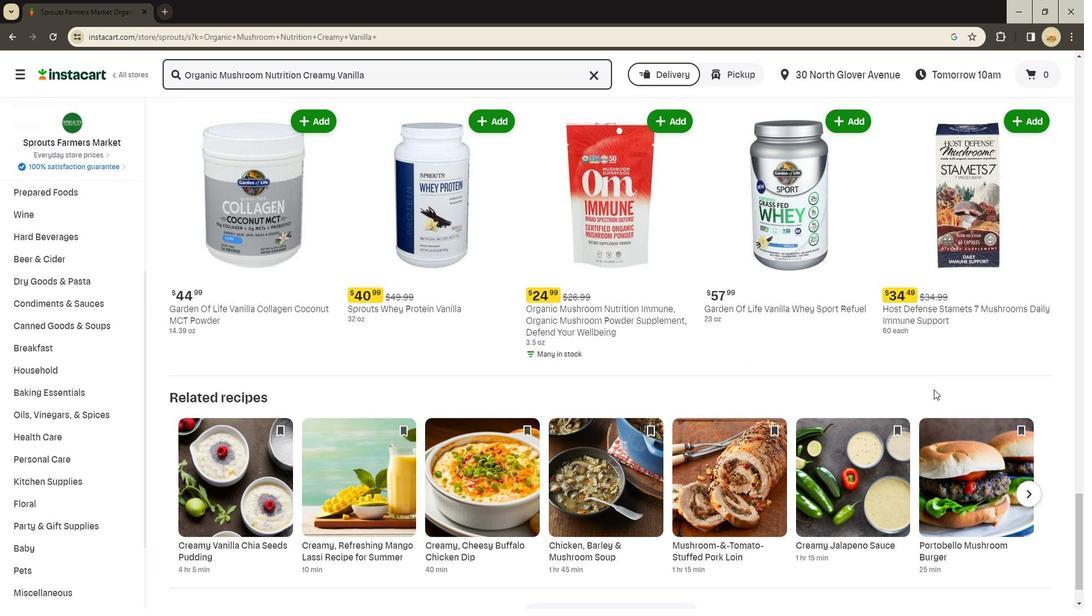 
Action: Mouse scrolled (931, 391) with delta (0, 0)
Screenshot: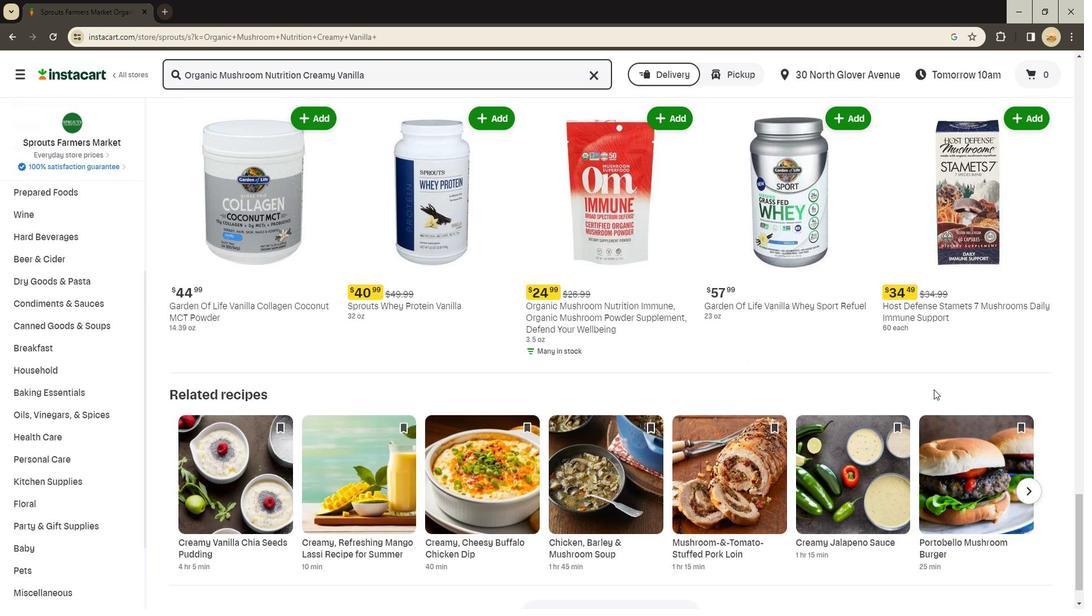 
